 Task: Find connections with filter location Manggar with filter topic #machinelearningwith filter profile language English with filter current company Canada Jobs | Australia | UK | USA | Europe & Gulf Jobs with filter school RICS School of Built Environment, Amity University with filter industry Broadcast Media Production and Distribution with filter service category WordPress Design with filter keywords title Service Dog Trainer
Action: Mouse moved to (501, 50)
Screenshot: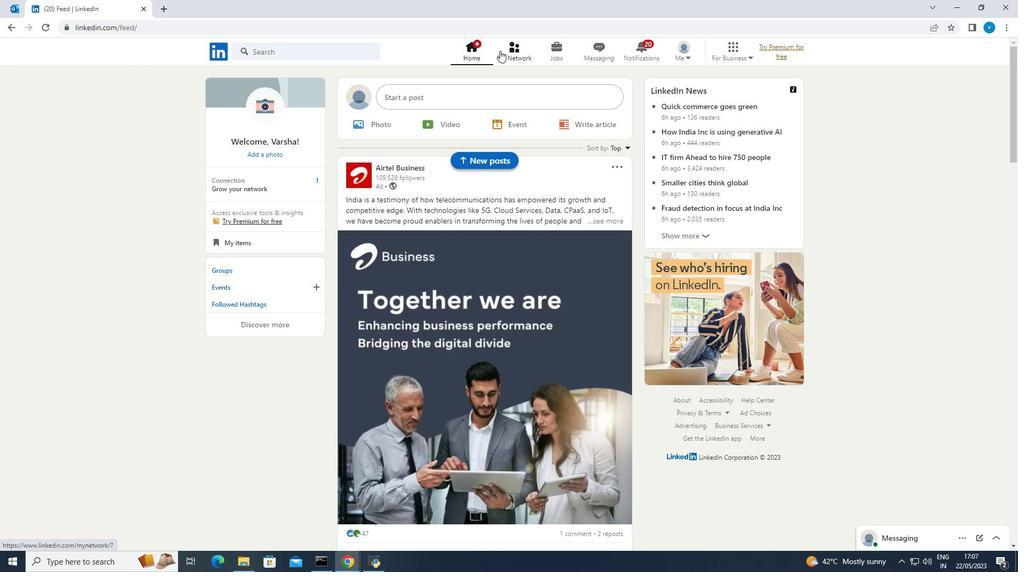 
Action: Mouse pressed left at (501, 50)
Screenshot: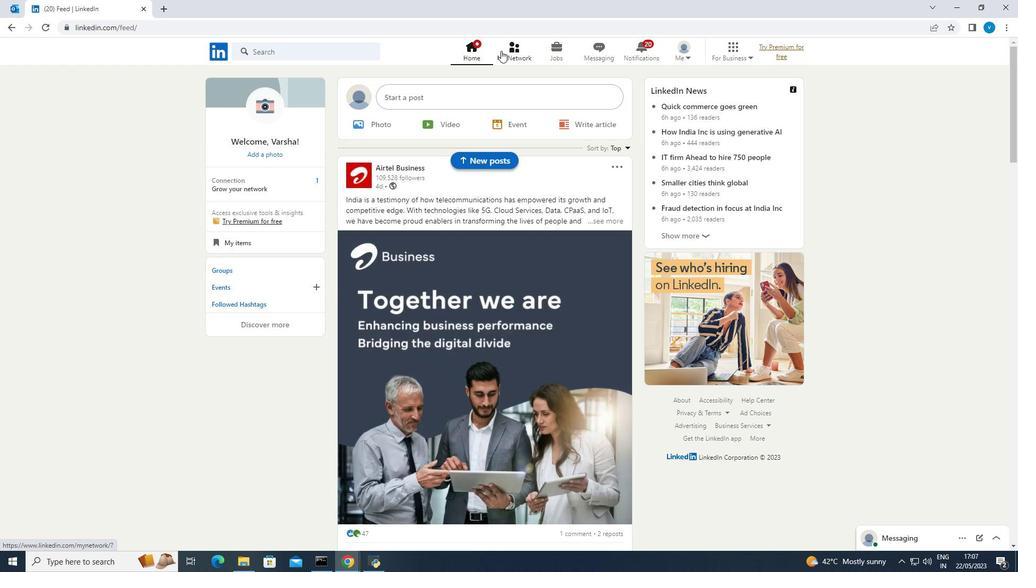 
Action: Mouse moved to (338, 106)
Screenshot: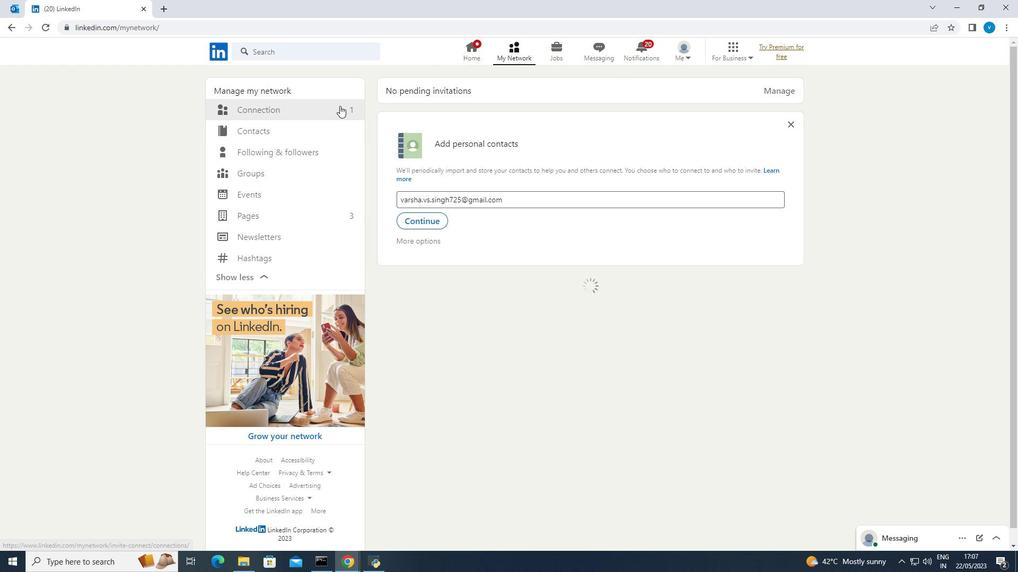 
Action: Mouse pressed left at (338, 106)
Screenshot: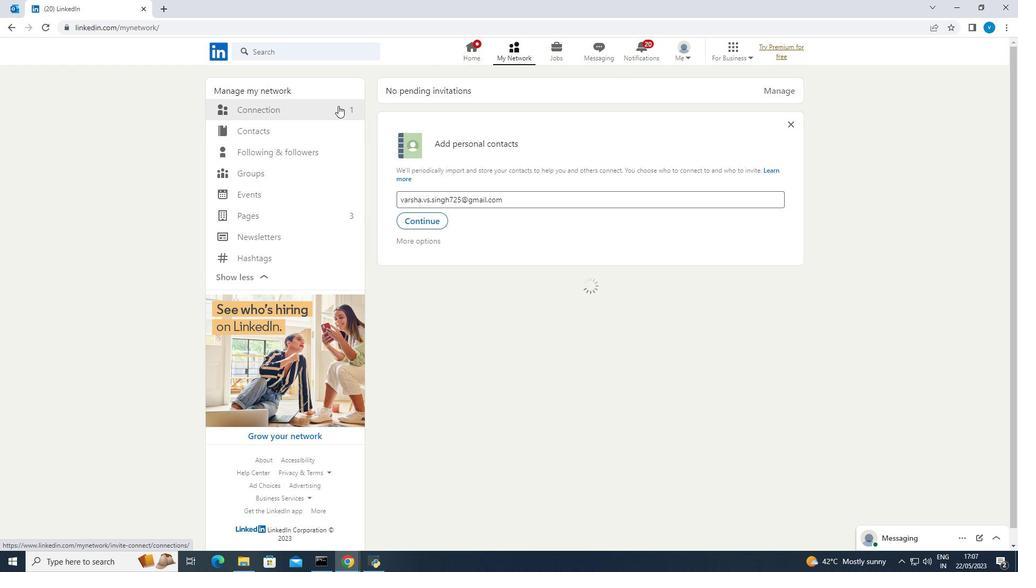
Action: Mouse moved to (582, 107)
Screenshot: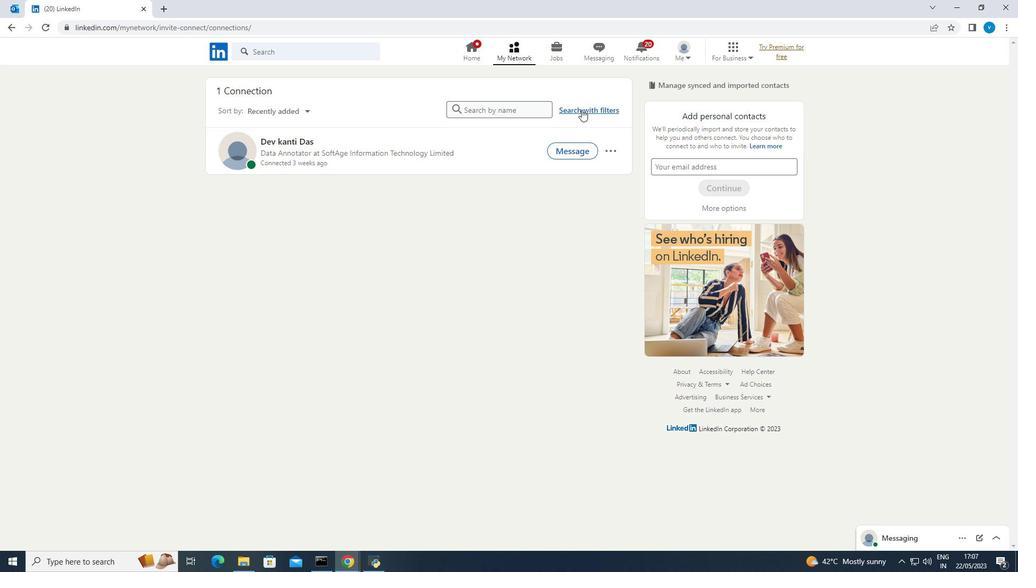 
Action: Mouse pressed left at (582, 107)
Screenshot: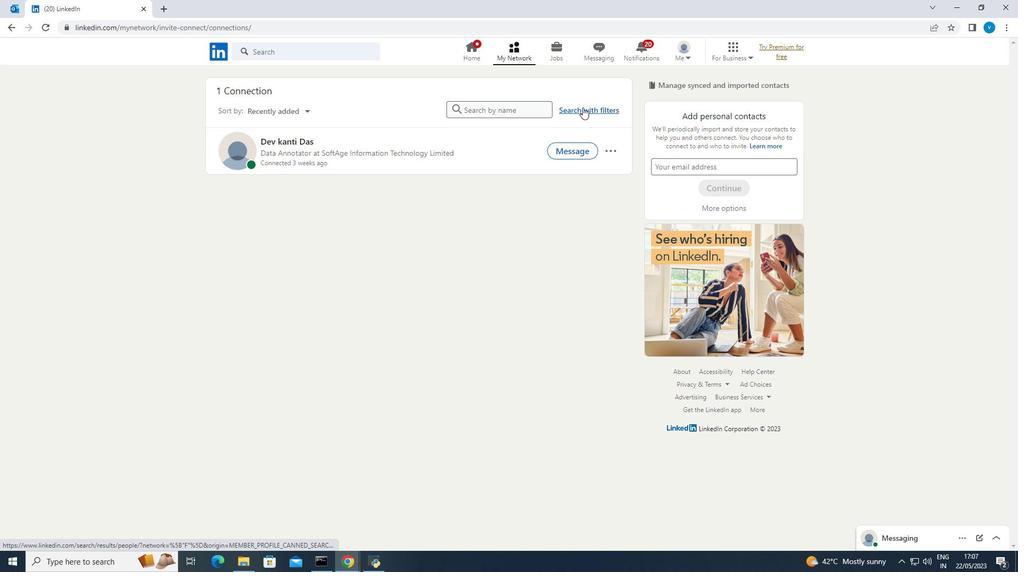 
Action: Mouse moved to (549, 83)
Screenshot: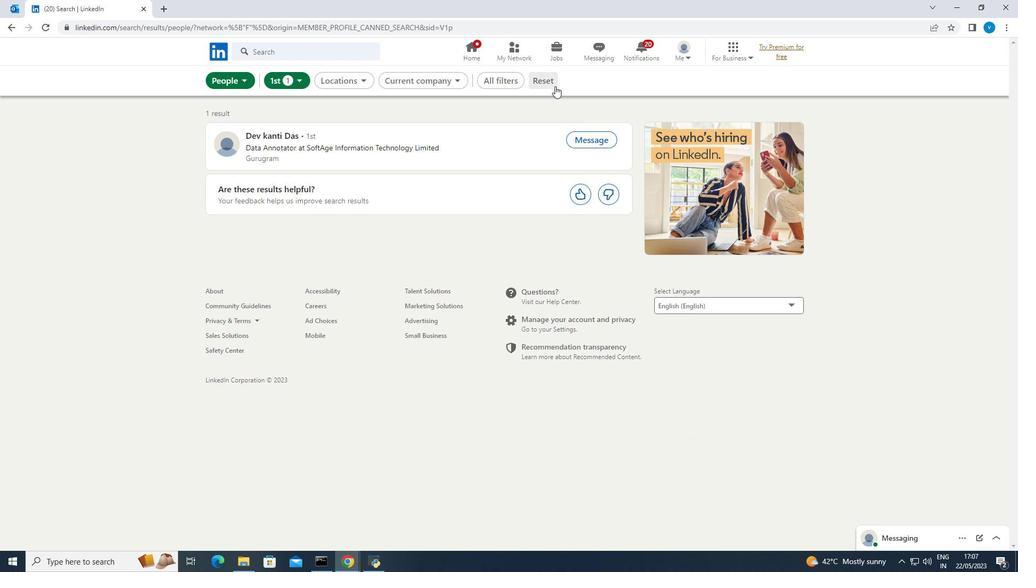 
Action: Mouse pressed left at (549, 83)
Screenshot: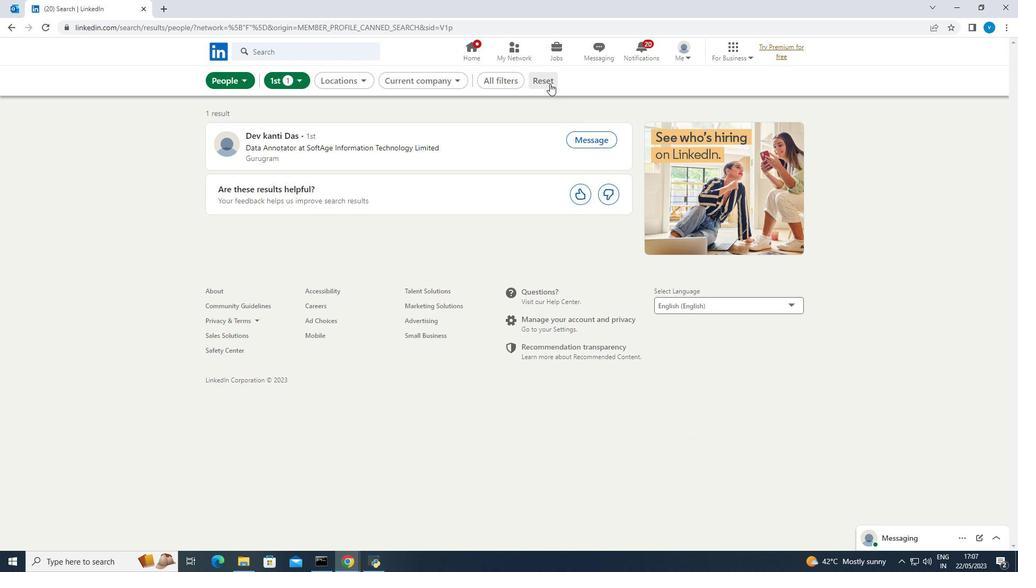 
Action: Mouse moved to (540, 83)
Screenshot: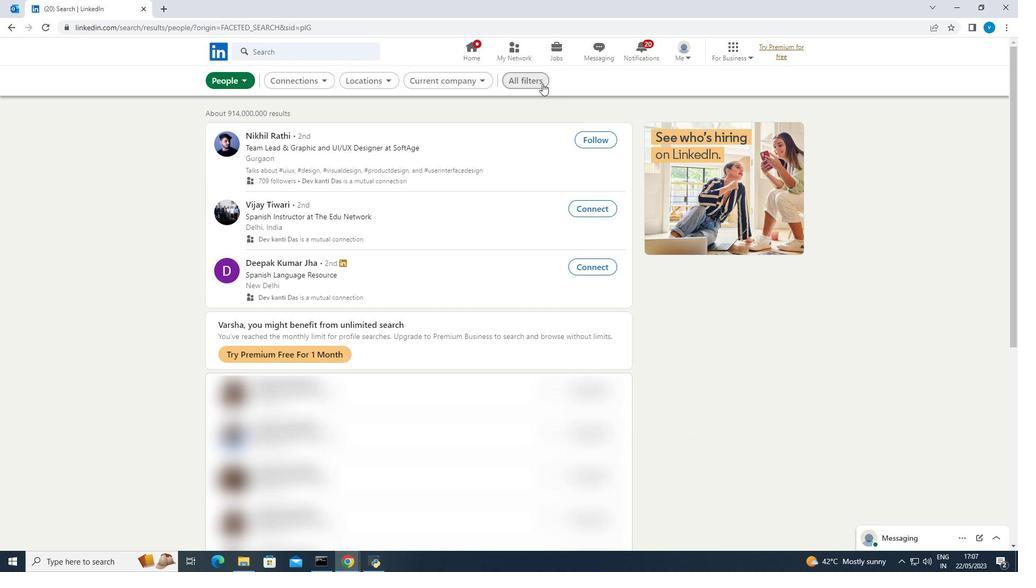 
Action: Mouse pressed left at (540, 83)
Screenshot: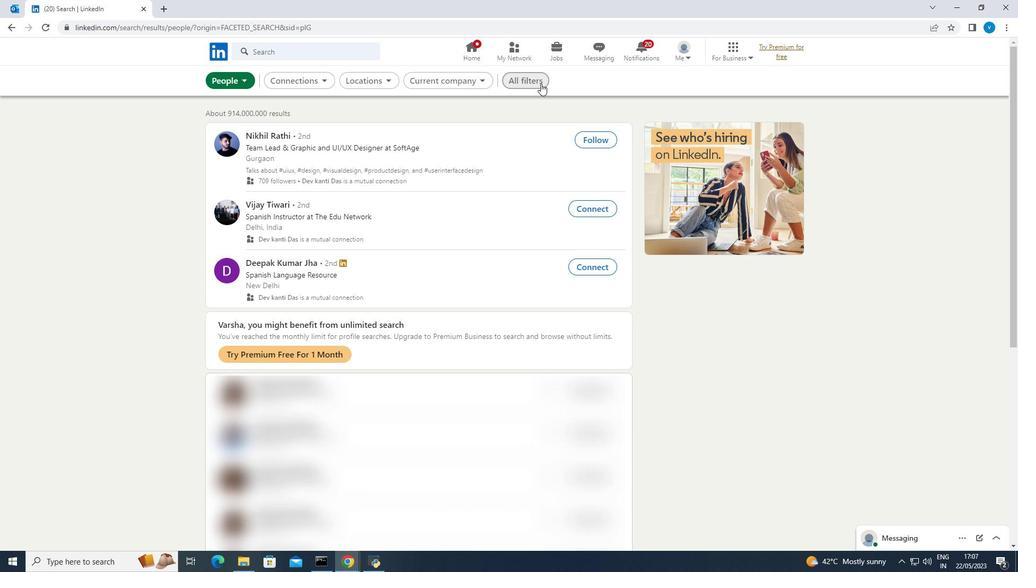 
Action: Mouse moved to (735, 218)
Screenshot: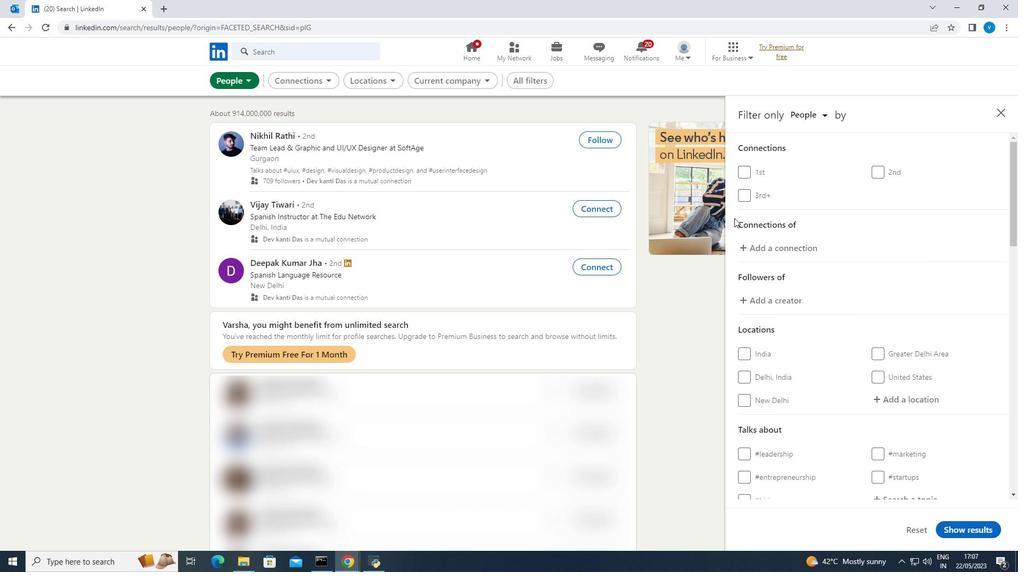
Action: Mouse scrolled (735, 217) with delta (0, 0)
Screenshot: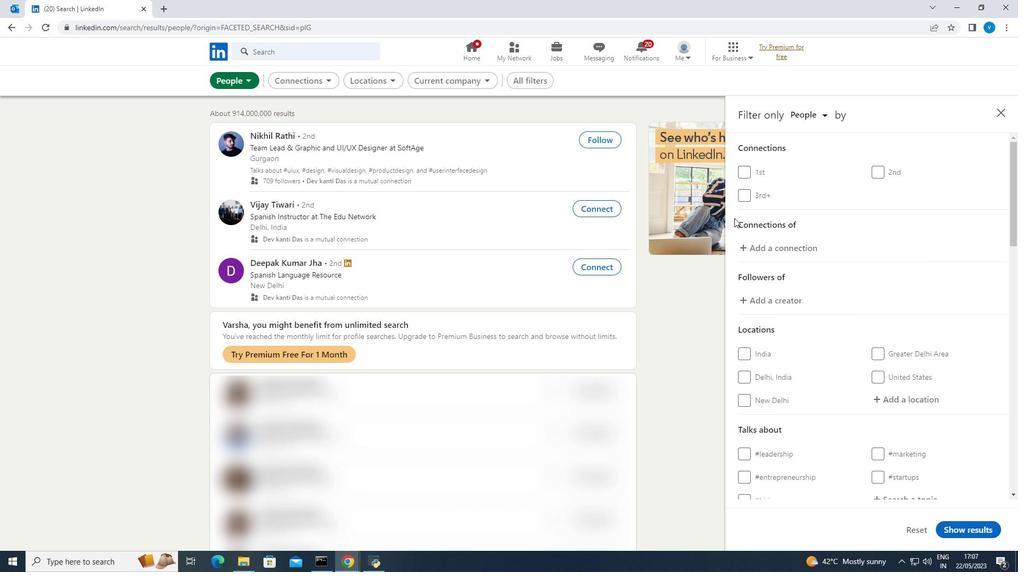 
Action: Mouse scrolled (735, 217) with delta (0, 0)
Screenshot: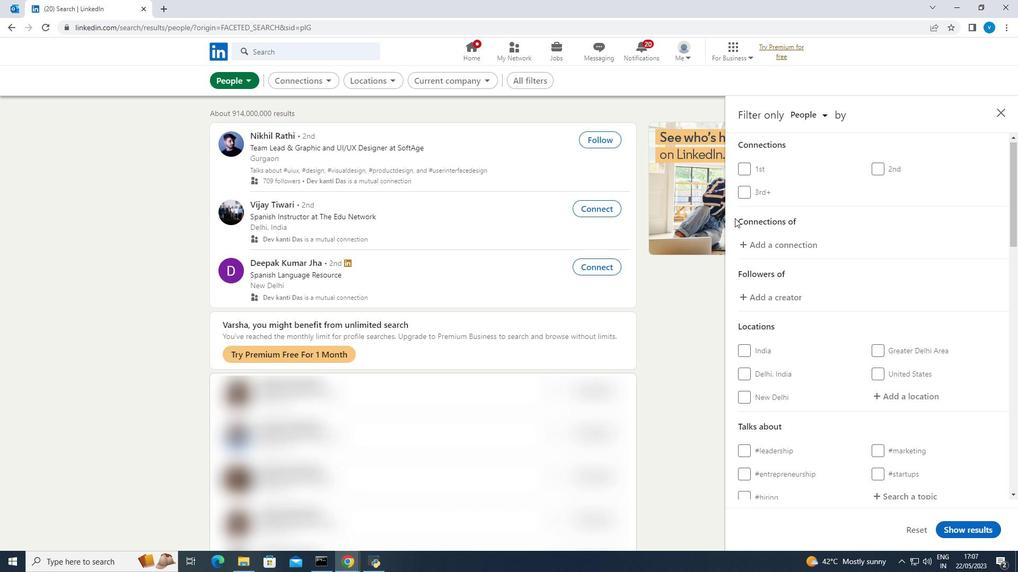 
Action: Mouse scrolled (735, 217) with delta (0, 0)
Screenshot: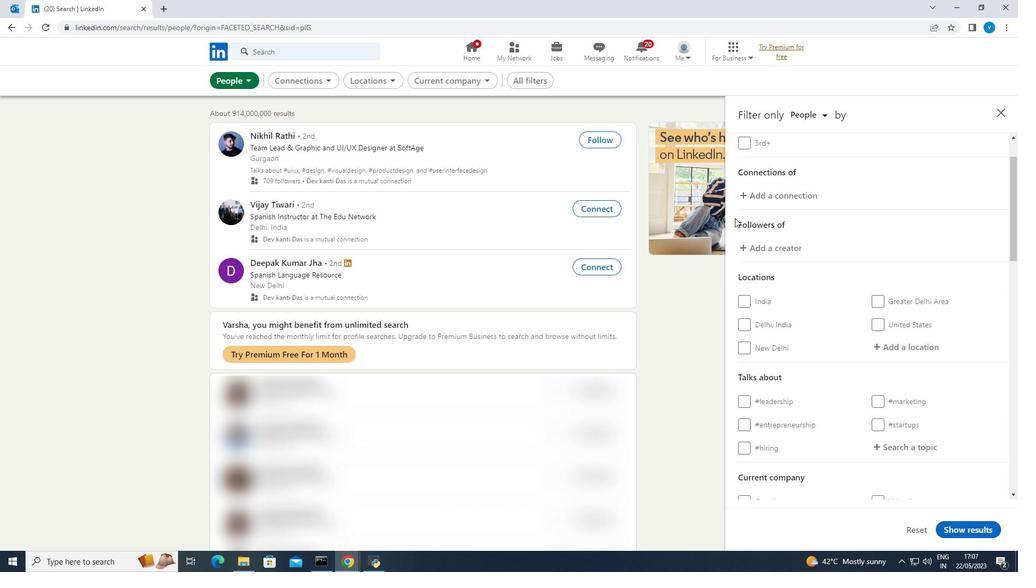 
Action: Mouse moved to (872, 243)
Screenshot: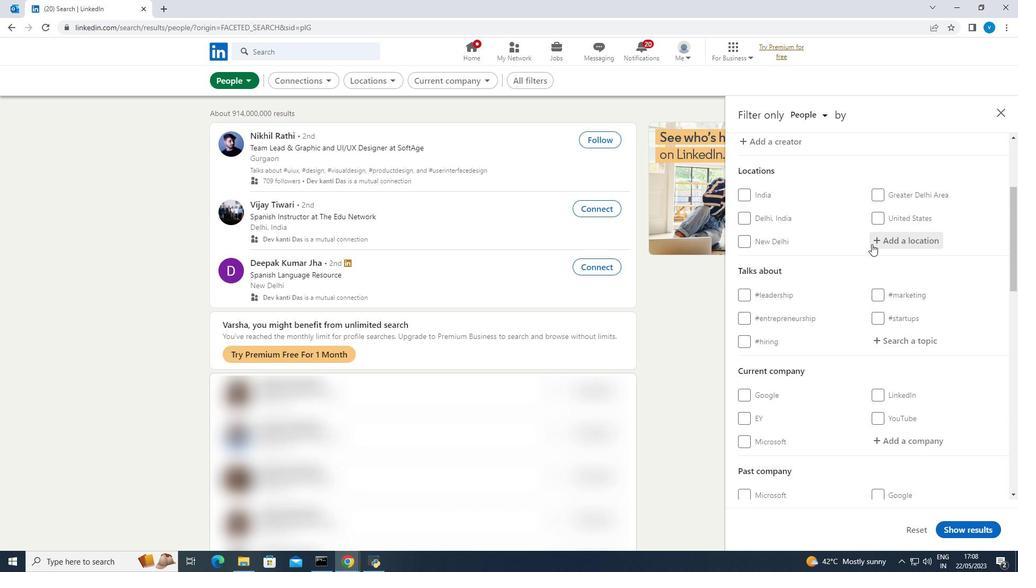 
Action: Mouse pressed left at (872, 243)
Screenshot: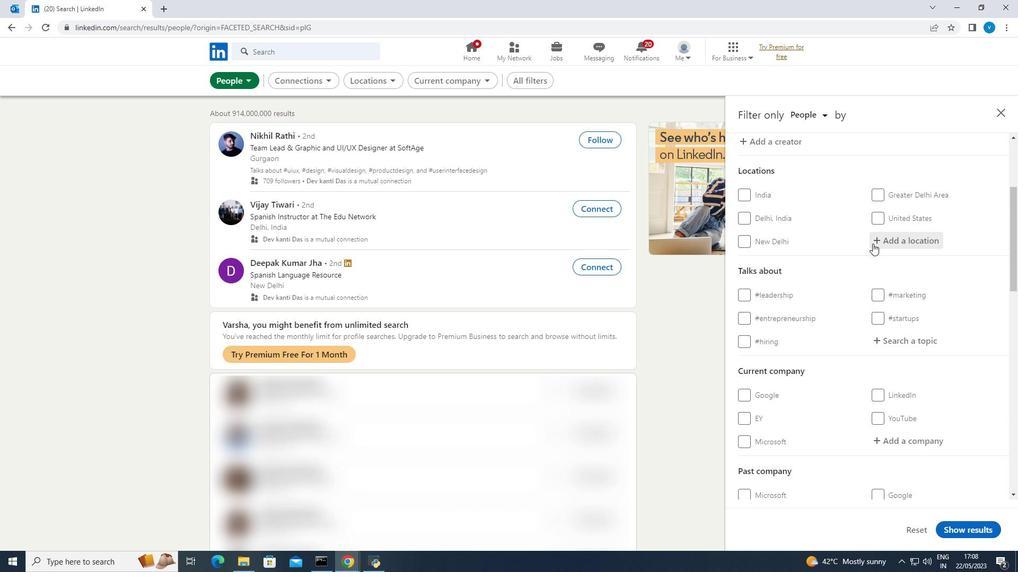 
Action: Mouse moved to (759, 148)
Screenshot: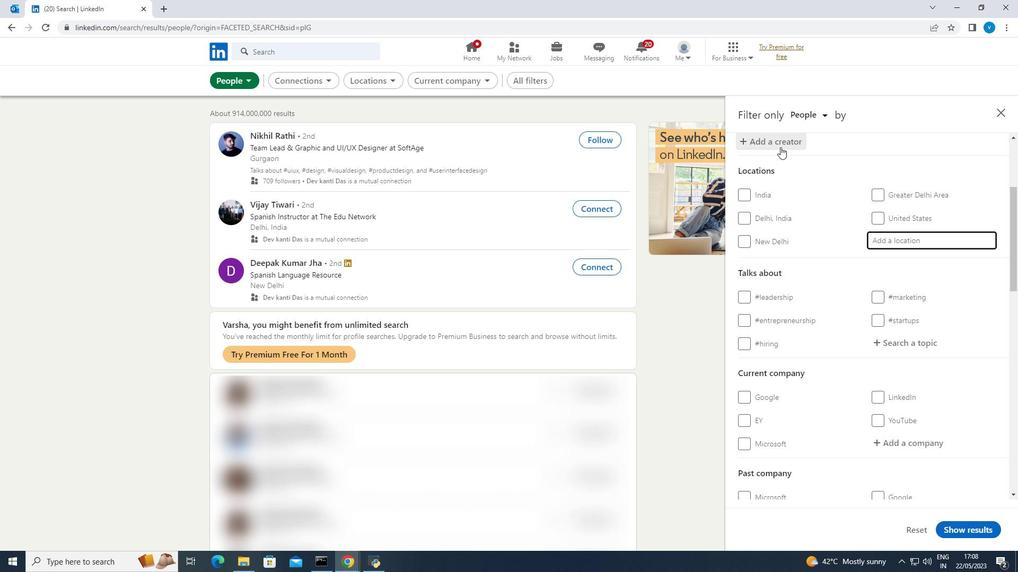 
Action: Key pressed <Key.shift><Key.shift><Key.shift><Key.shift><Key.shift><Key.shift><Key.shift><Key.shift><Key.shift><Key.shift>Manggar
Screenshot: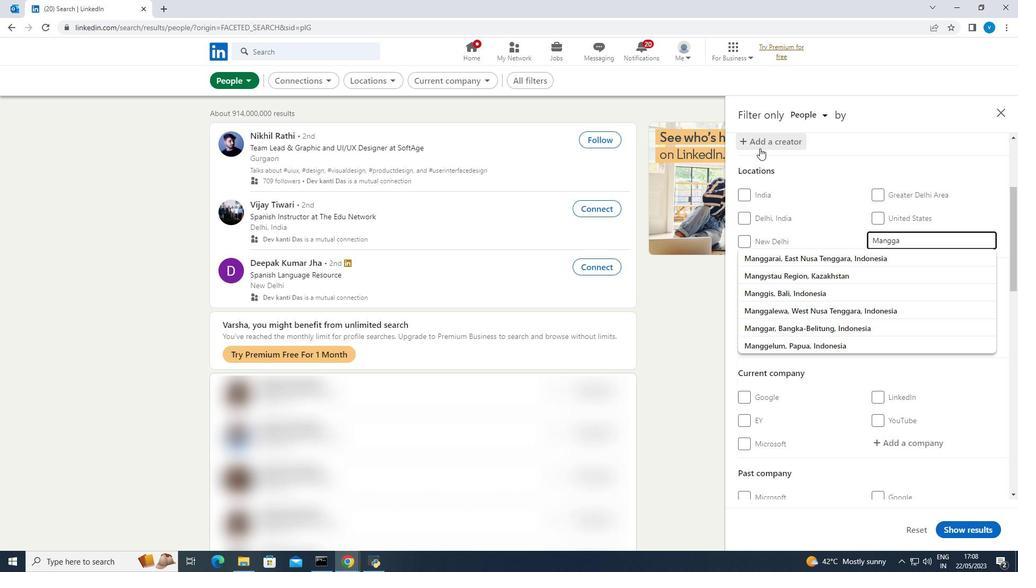 
Action: Mouse moved to (874, 339)
Screenshot: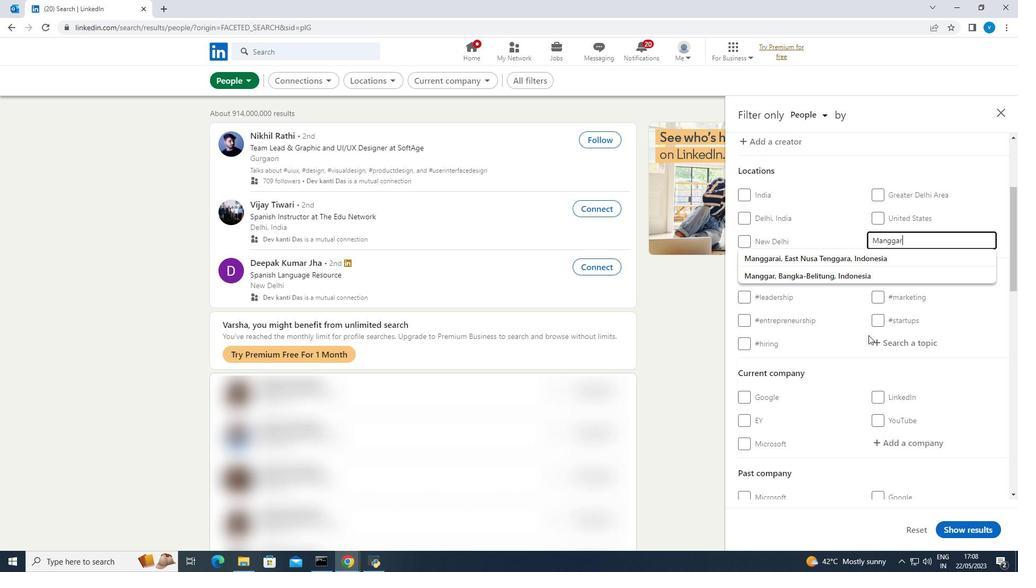 
Action: Mouse pressed left at (874, 339)
Screenshot: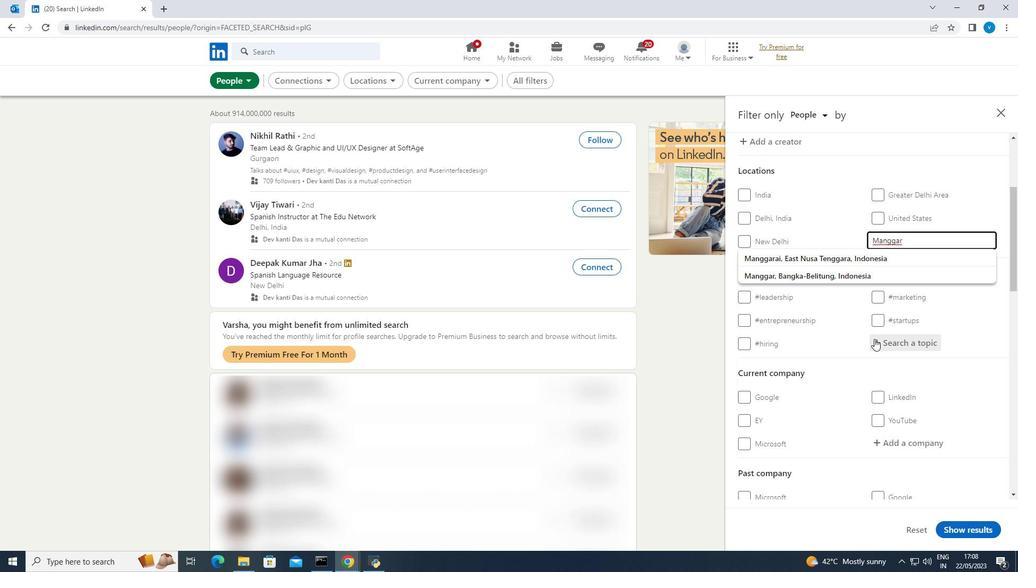 
Action: Mouse moved to (784, 260)
Screenshot: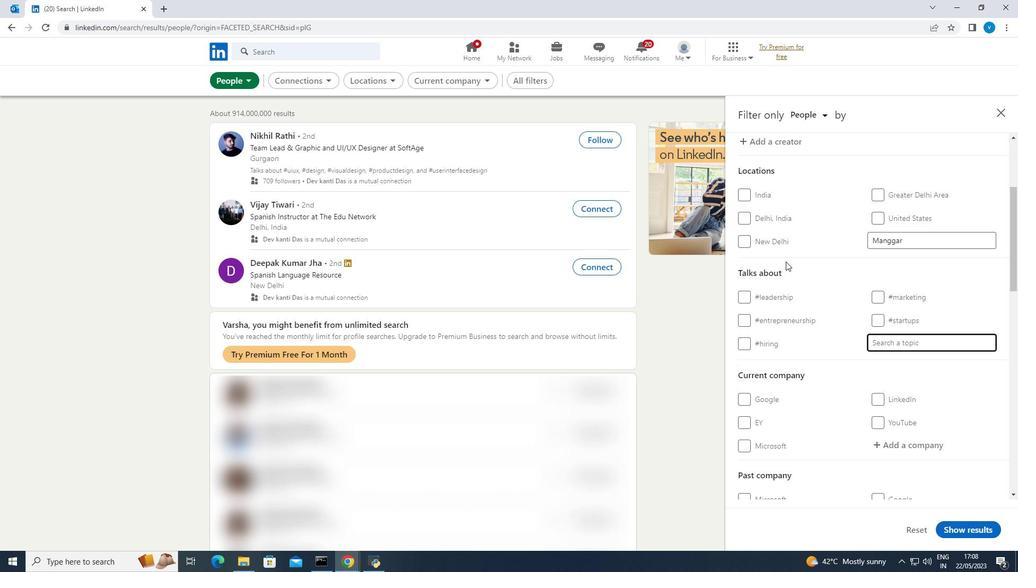 
Action: Key pressed machine
Screenshot: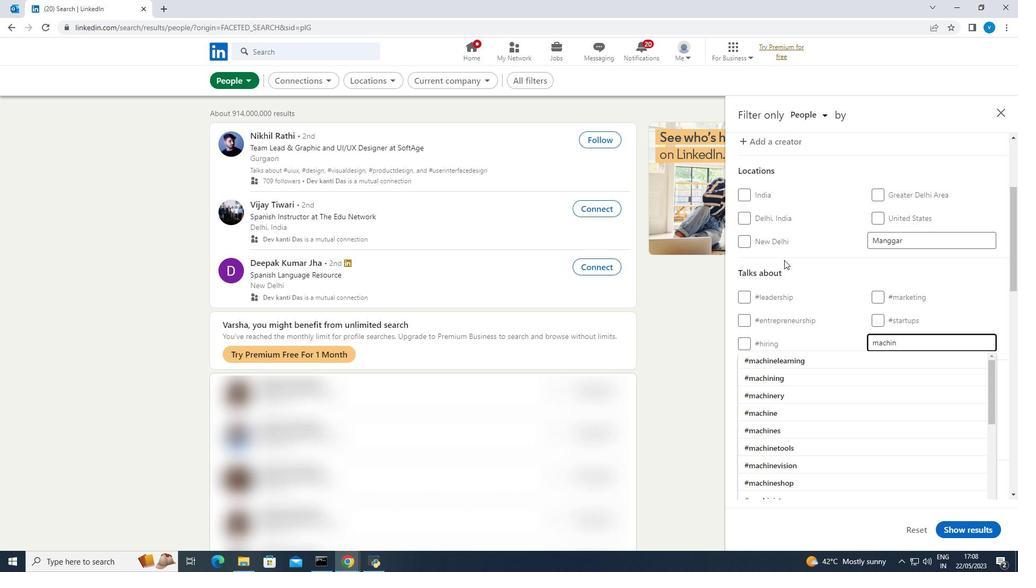 
Action: Mouse moved to (754, 356)
Screenshot: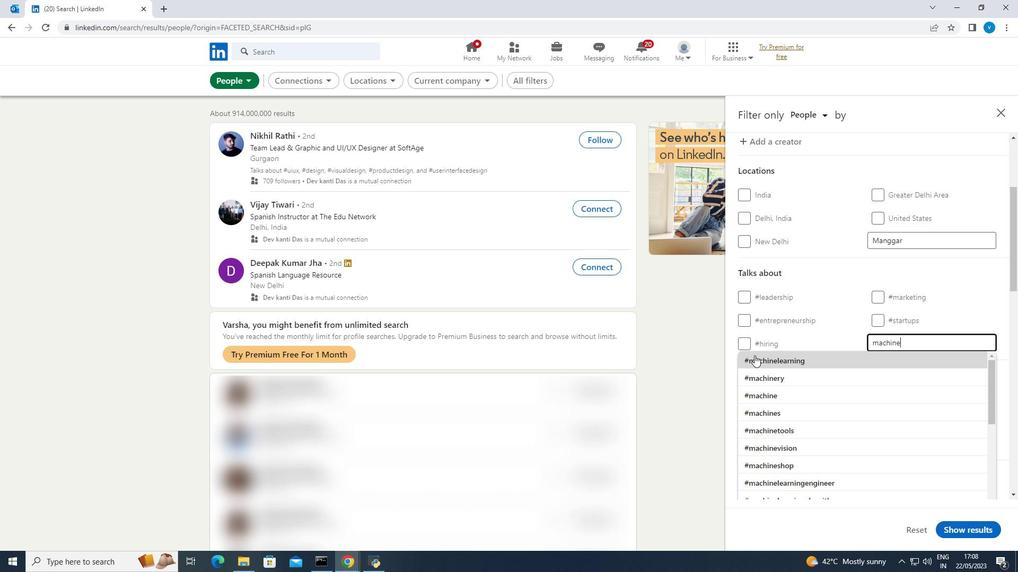 
Action: Mouse pressed left at (754, 356)
Screenshot: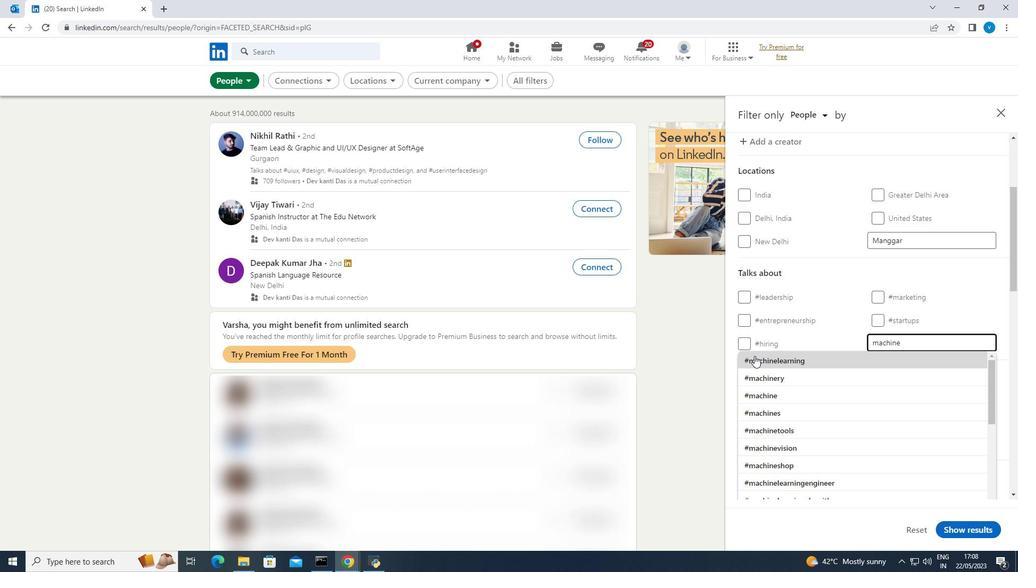 
Action: Mouse moved to (758, 353)
Screenshot: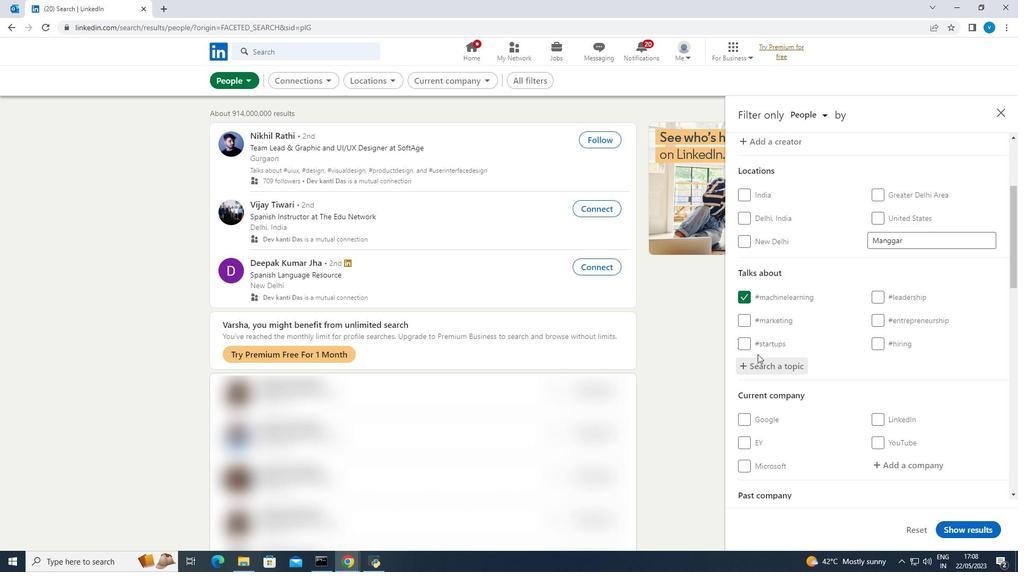 
Action: Mouse scrolled (758, 353) with delta (0, 0)
Screenshot: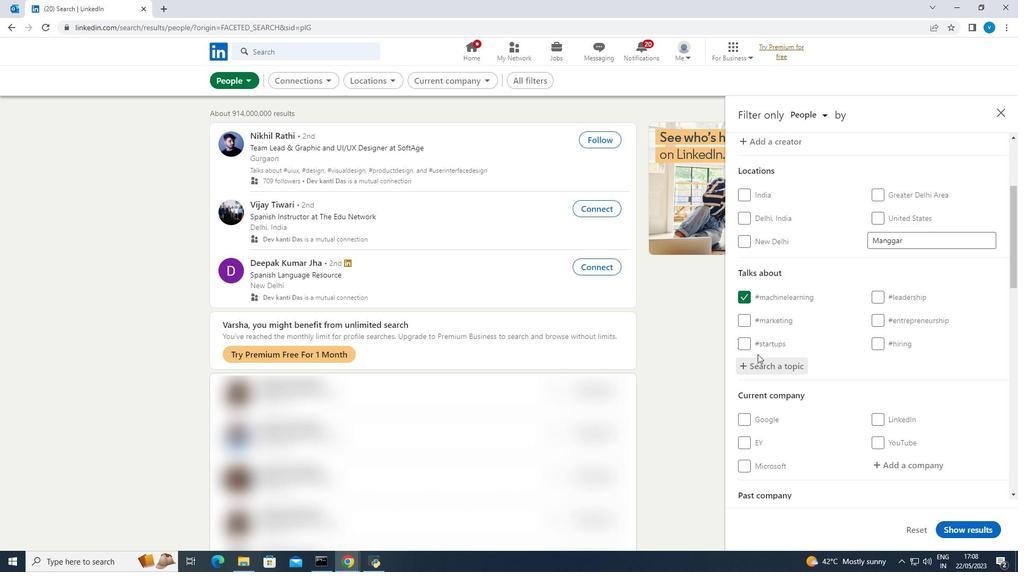 
Action: Mouse moved to (760, 352)
Screenshot: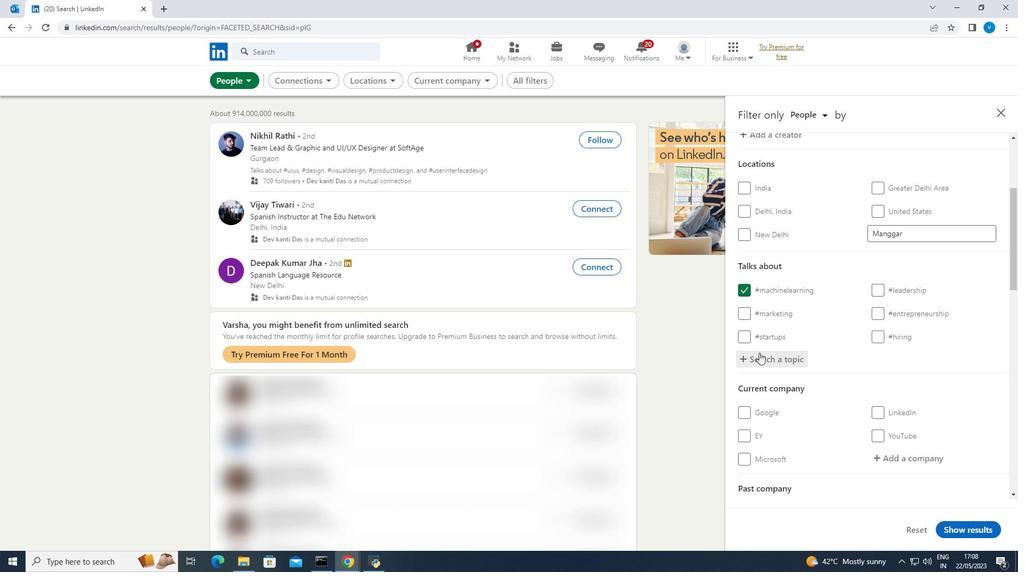 
Action: Mouse scrolled (760, 352) with delta (0, 0)
Screenshot: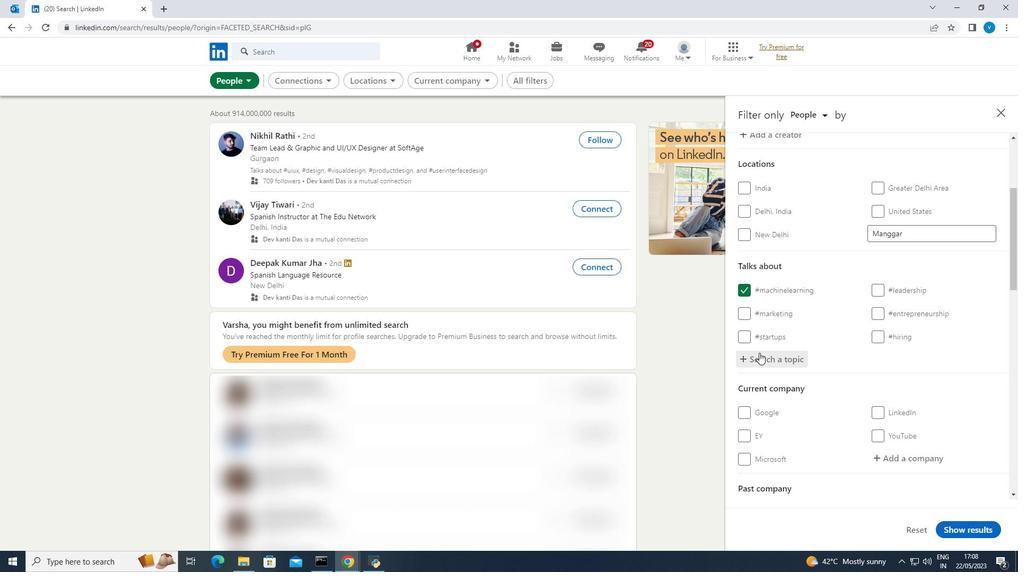 
Action: Mouse scrolled (760, 352) with delta (0, 0)
Screenshot: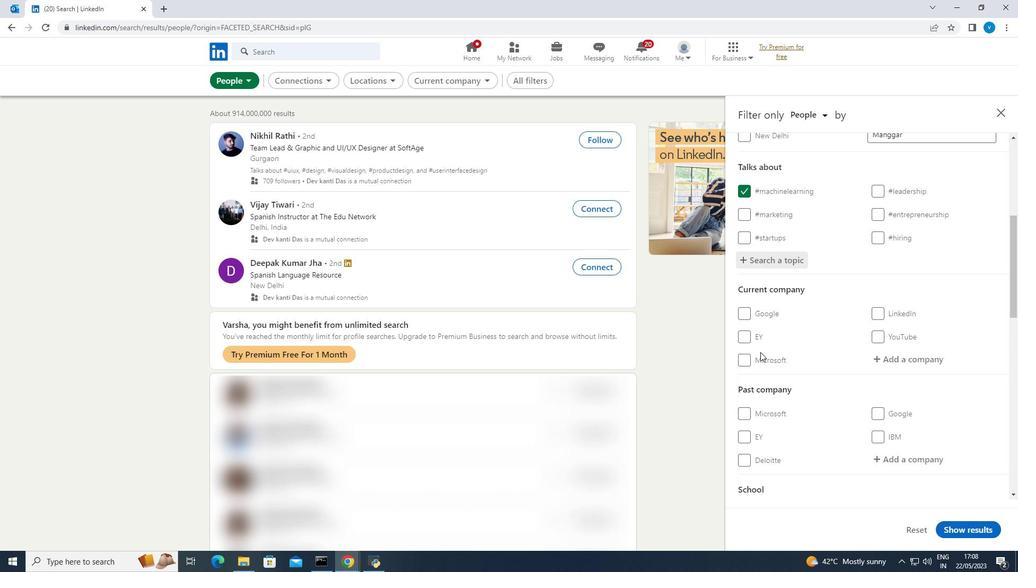 
Action: Mouse scrolled (760, 352) with delta (0, 0)
Screenshot: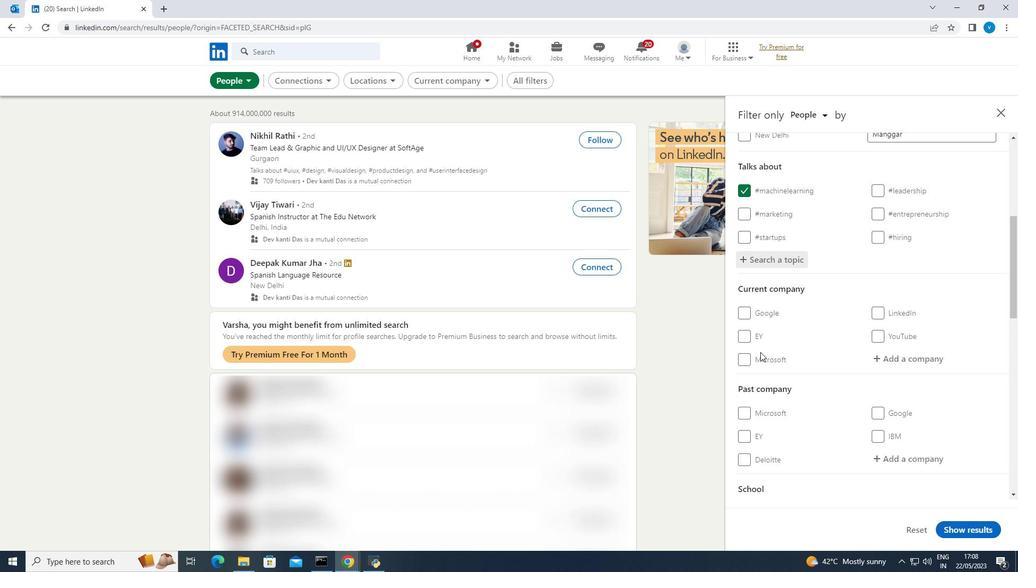
Action: Mouse scrolled (760, 352) with delta (0, 0)
Screenshot: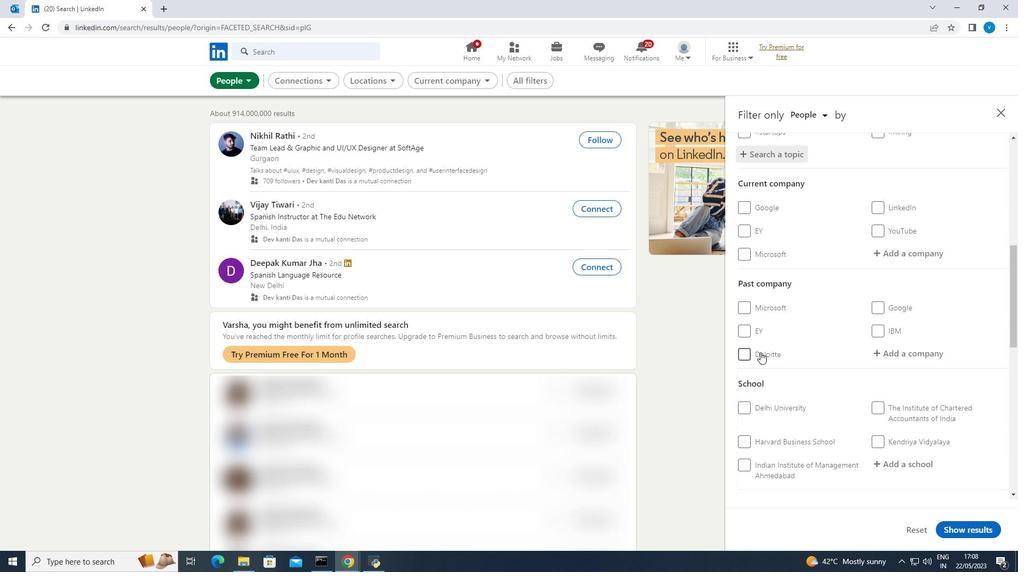 
Action: Mouse scrolled (760, 352) with delta (0, 0)
Screenshot: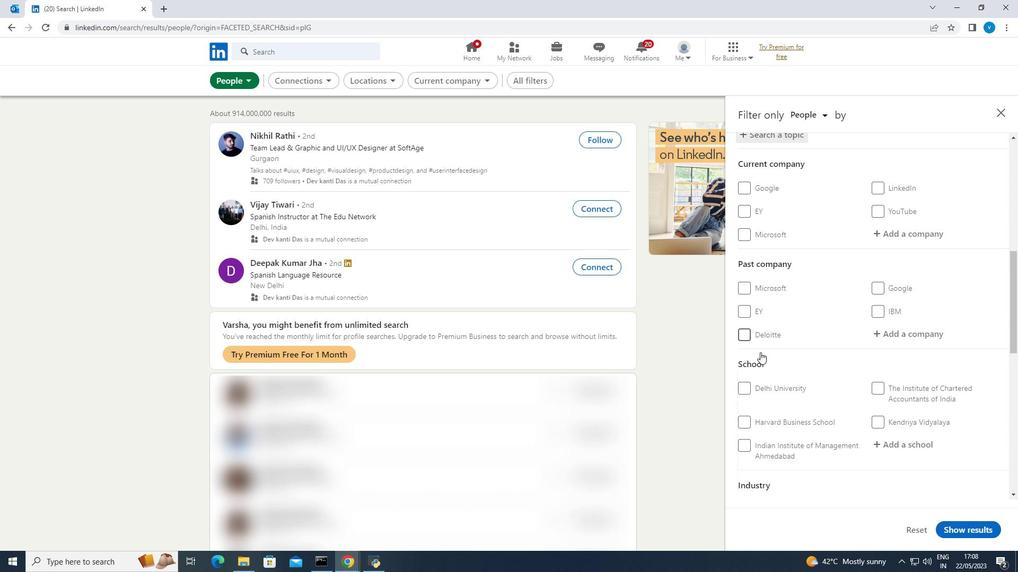 
Action: Mouse scrolled (760, 352) with delta (0, 0)
Screenshot: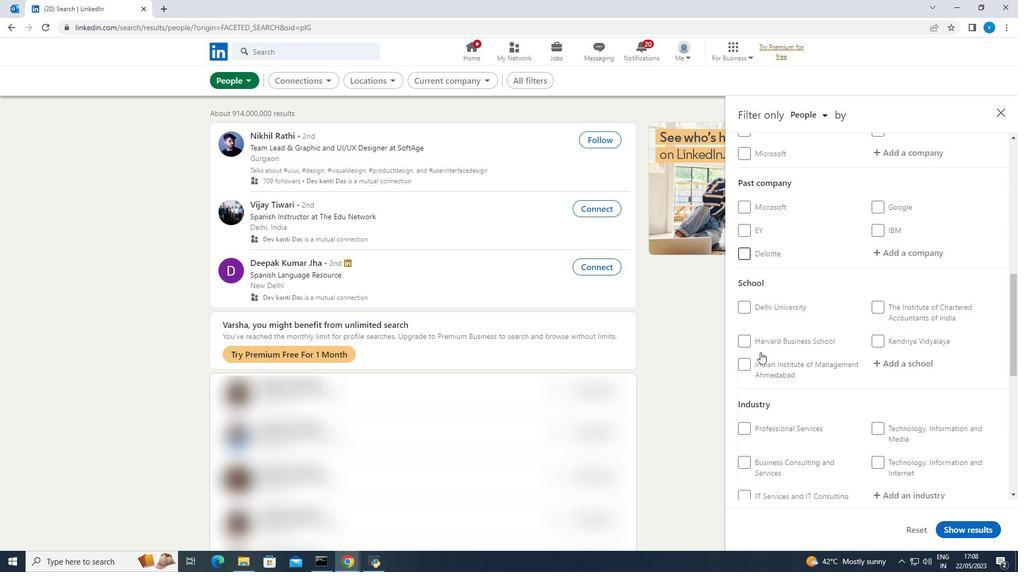 
Action: Mouse scrolled (760, 352) with delta (0, 0)
Screenshot: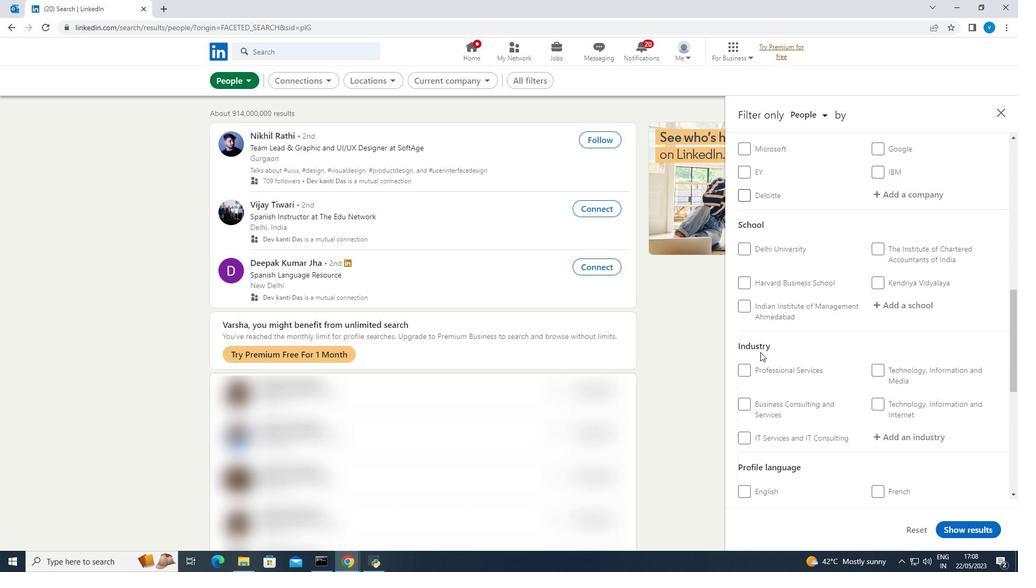 
Action: Mouse scrolled (760, 352) with delta (0, 0)
Screenshot: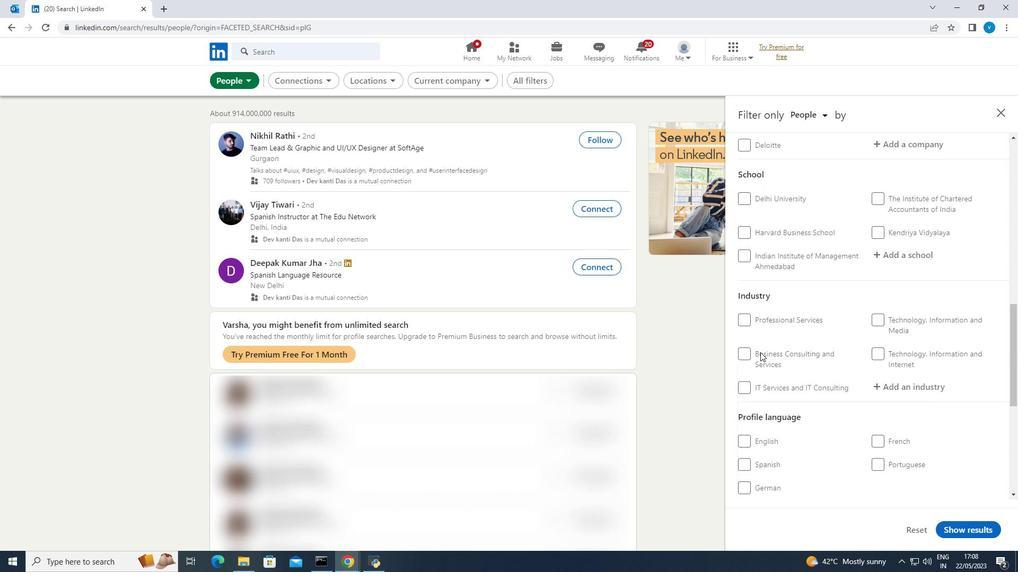 
Action: Mouse moved to (741, 387)
Screenshot: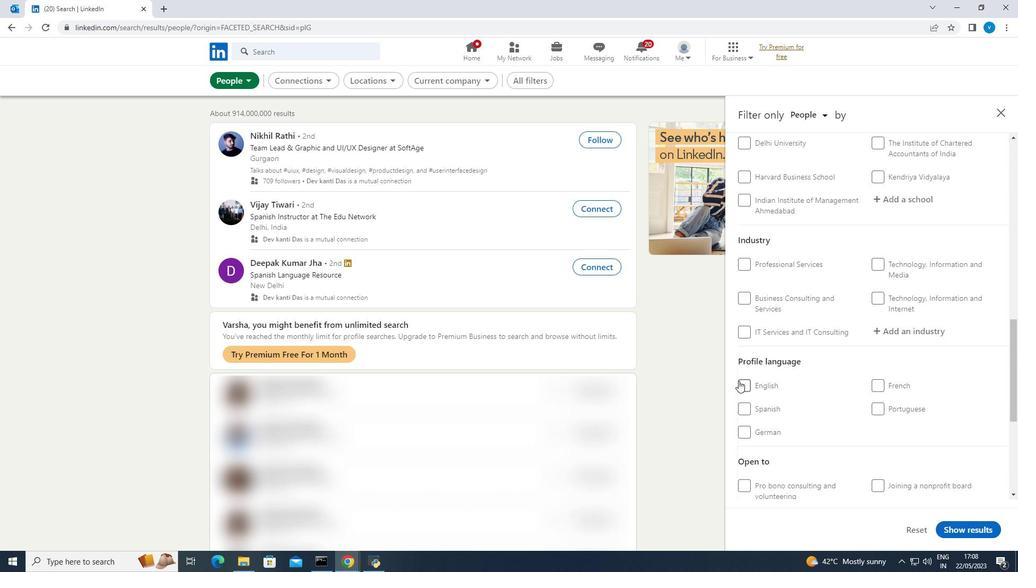 
Action: Mouse pressed left at (741, 387)
Screenshot: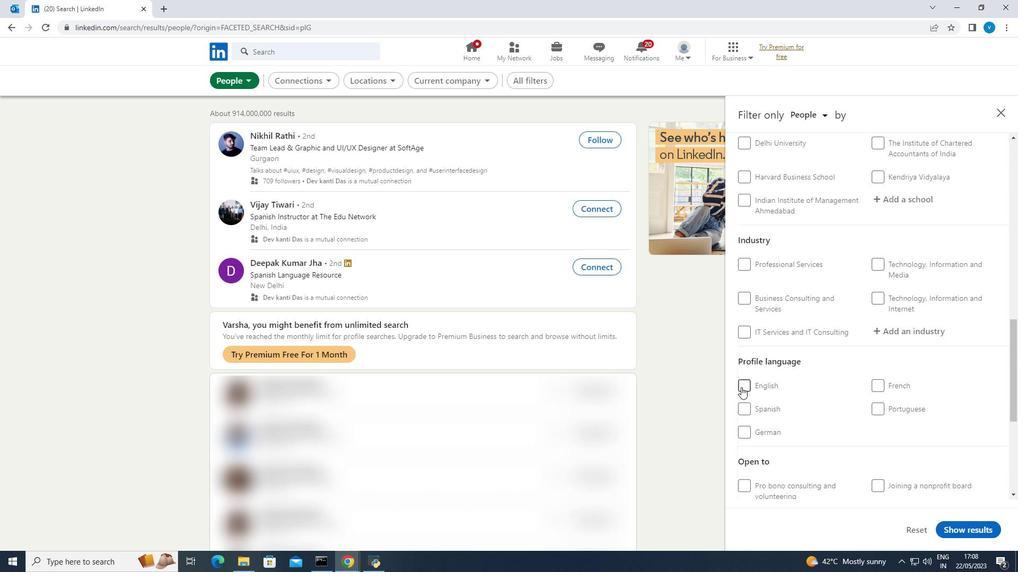 
Action: Mouse moved to (748, 377)
Screenshot: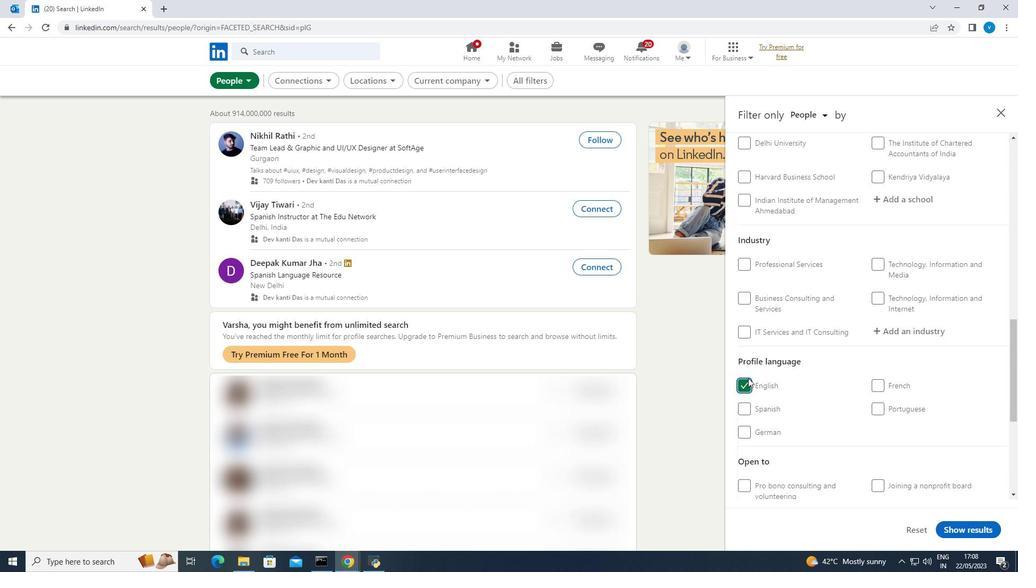 
Action: Mouse scrolled (748, 378) with delta (0, 0)
Screenshot: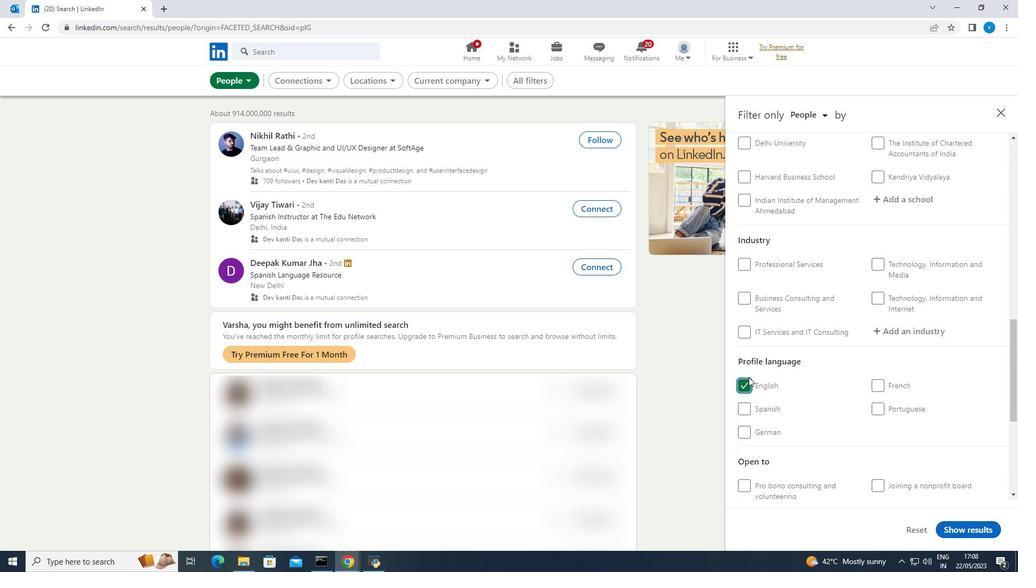 
Action: Mouse scrolled (748, 378) with delta (0, 0)
Screenshot: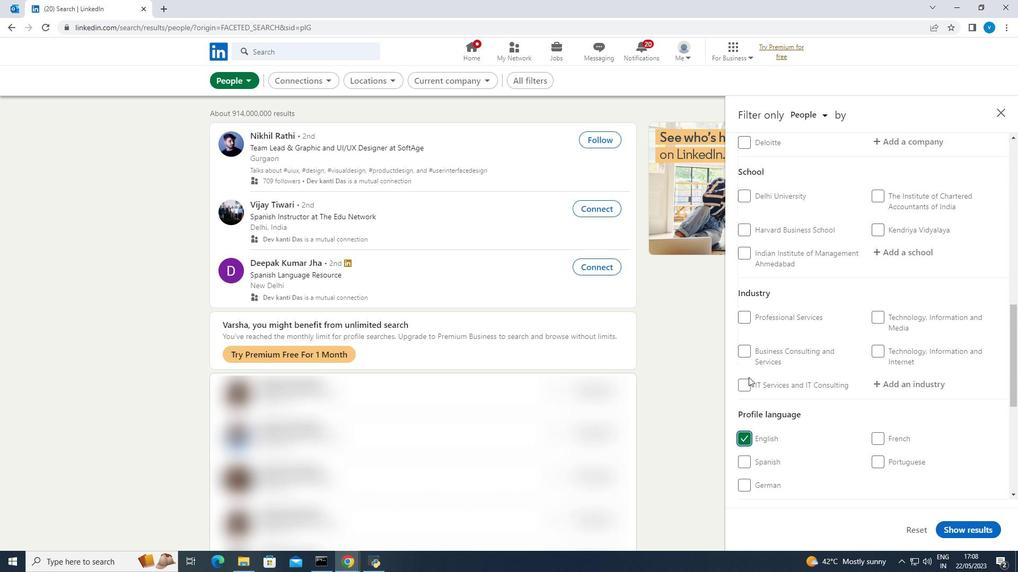 
Action: Mouse scrolled (748, 378) with delta (0, 0)
Screenshot: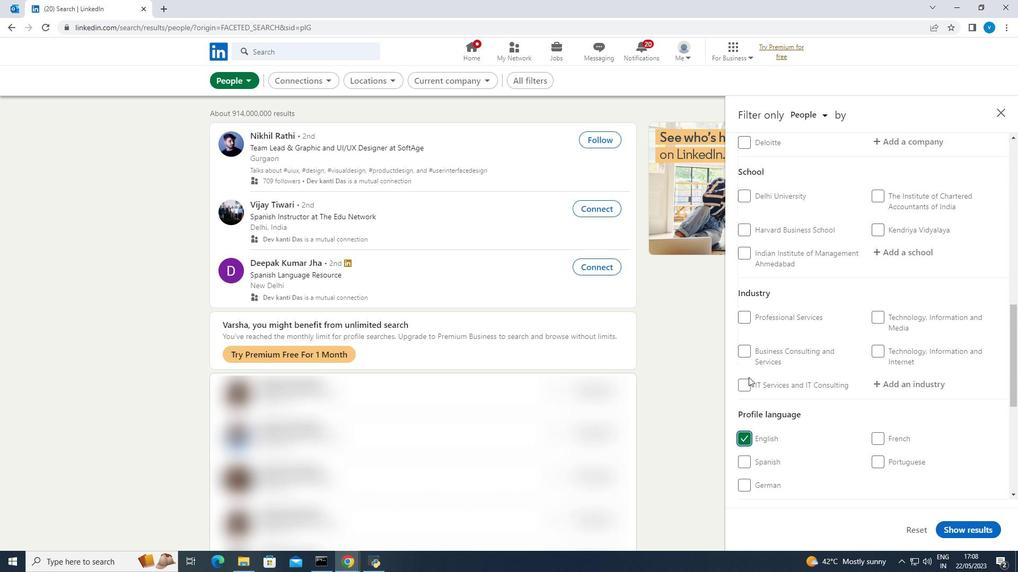 
Action: Mouse moved to (749, 377)
Screenshot: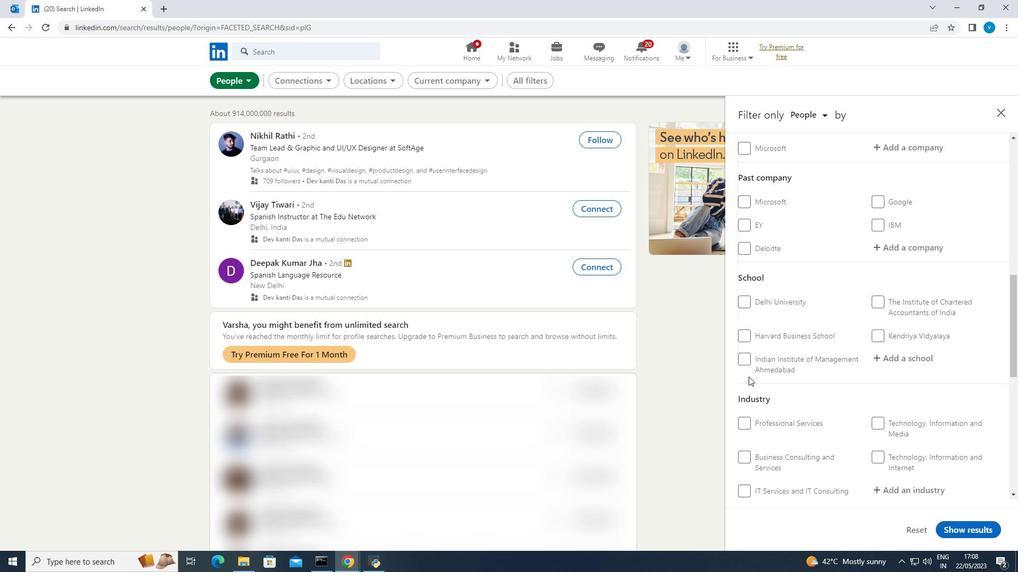 
Action: Mouse scrolled (749, 377) with delta (0, 0)
Screenshot: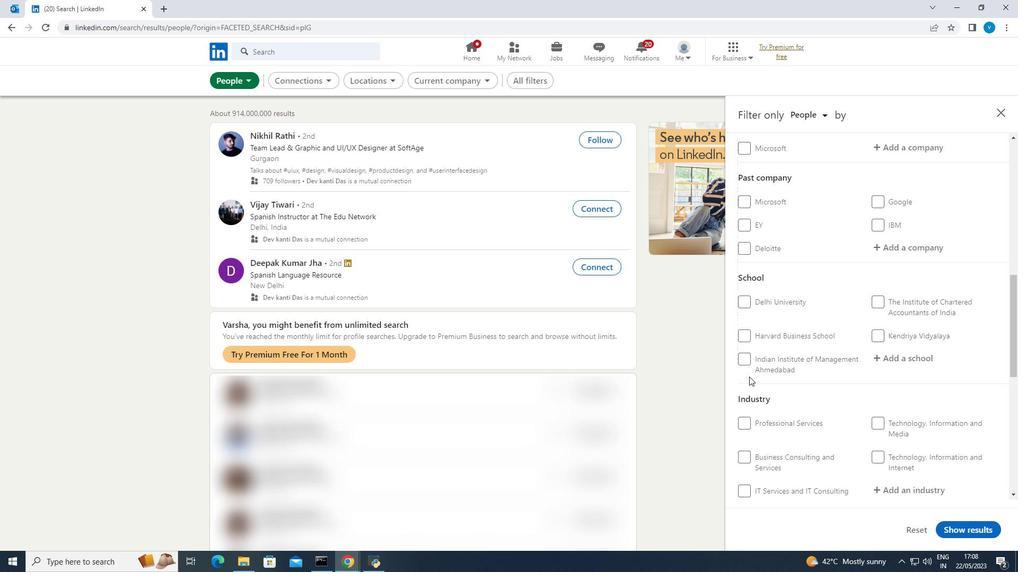 
Action: Mouse scrolled (749, 377) with delta (0, 0)
Screenshot: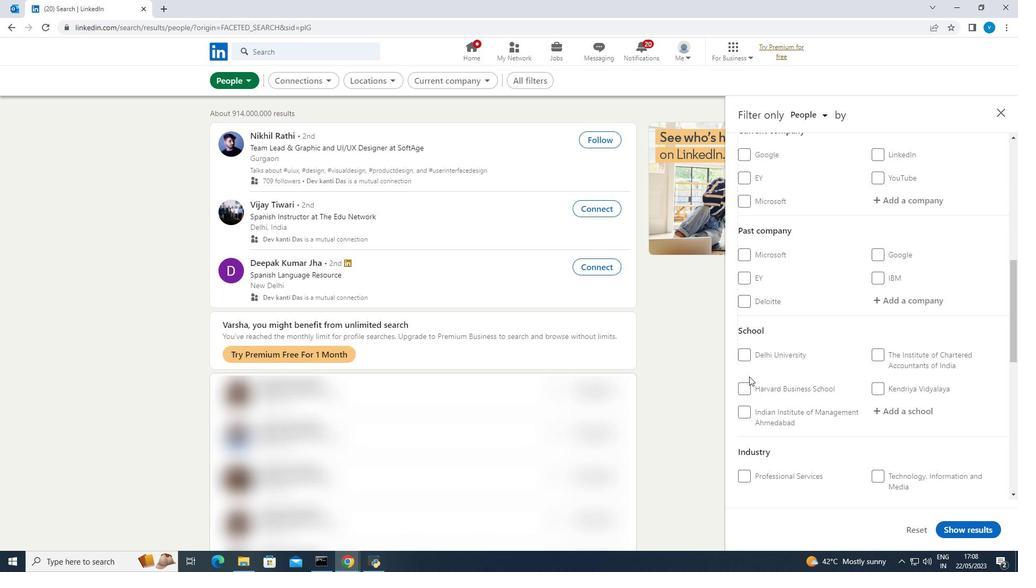 
Action: Mouse scrolled (749, 377) with delta (0, 0)
Screenshot: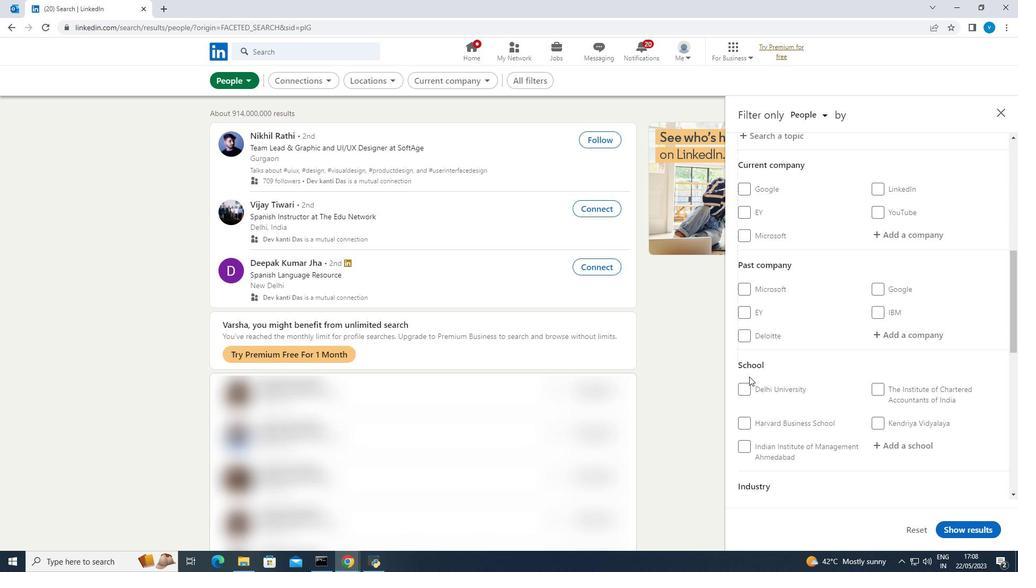 
Action: Mouse moved to (893, 310)
Screenshot: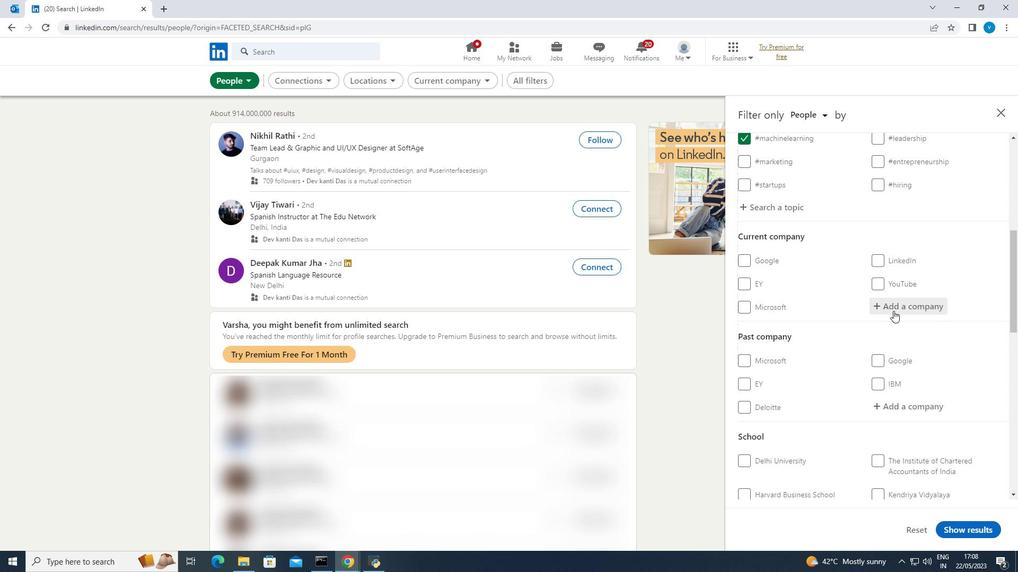 
Action: Mouse pressed left at (893, 310)
Screenshot: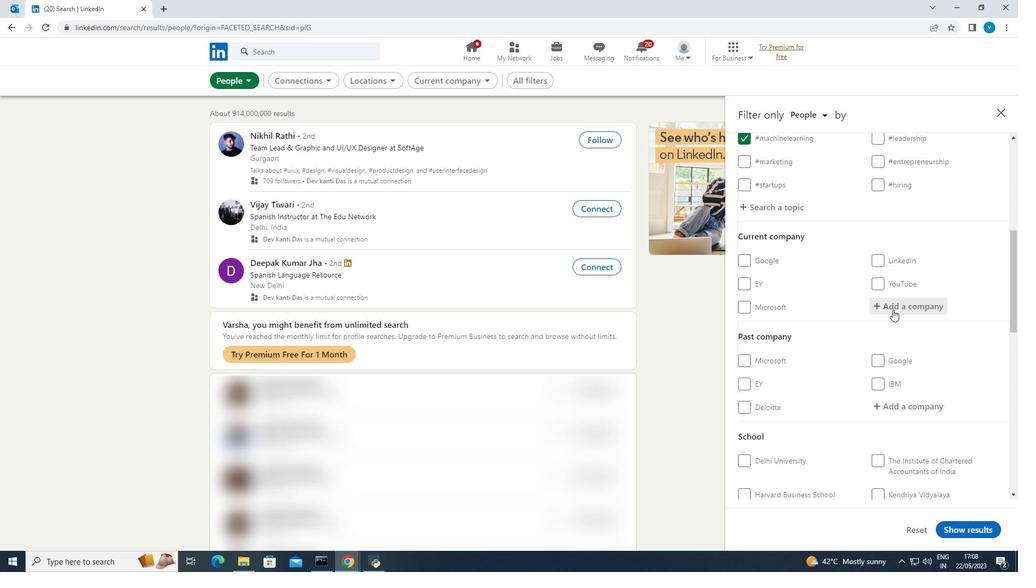
Action: Mouse moved to (802, 254)
Screenshot: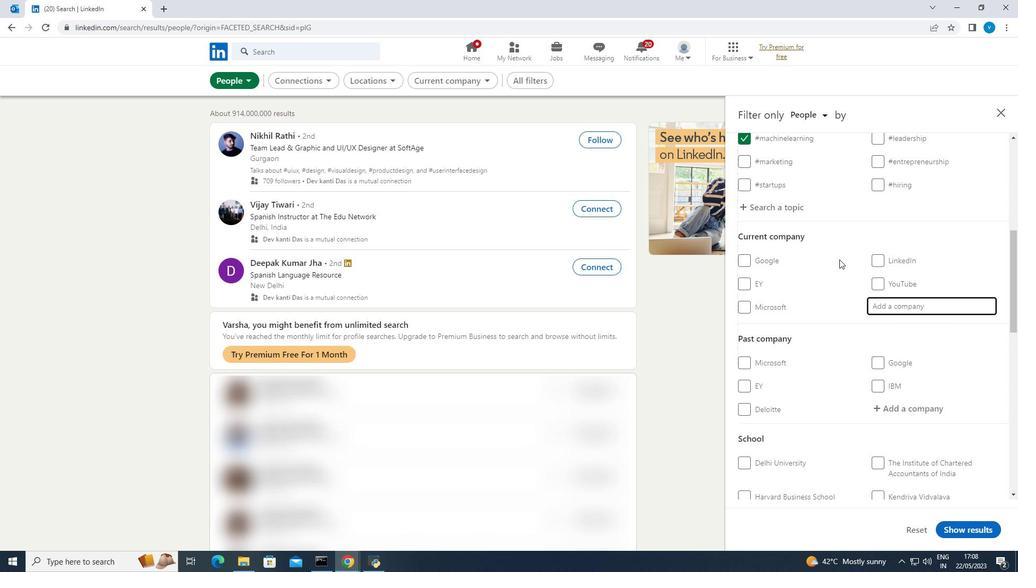 
Action: Key pressed <Key.shift><Key.shift><Key.shift><Key.shift><Key.shift>Canada<Key.space><Key.shift><Key.shift><Key.shift><Key.shift><Key.shift><Key.shift><Key.shift><Key.shift>Jobs
Screenshot: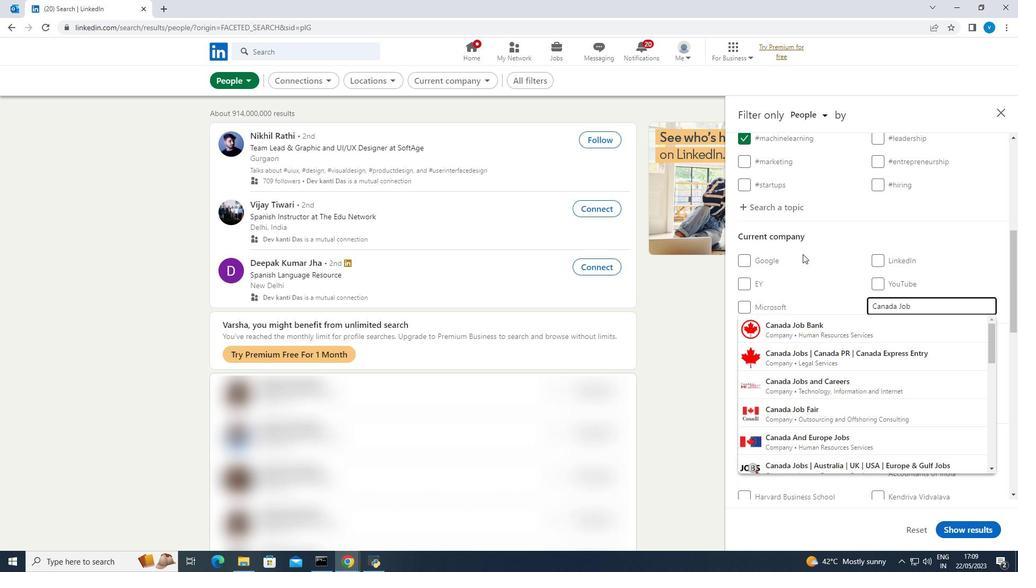 
Action: Mouse moved to (828, 353)
Screenshot: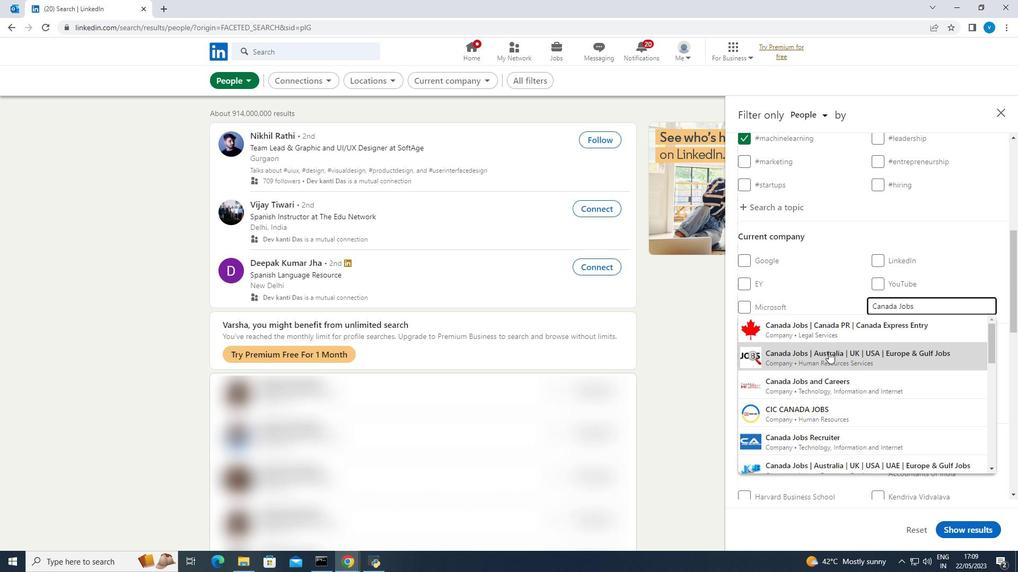 
Action: Mouse pressed left at (828, 353)
Screenshot: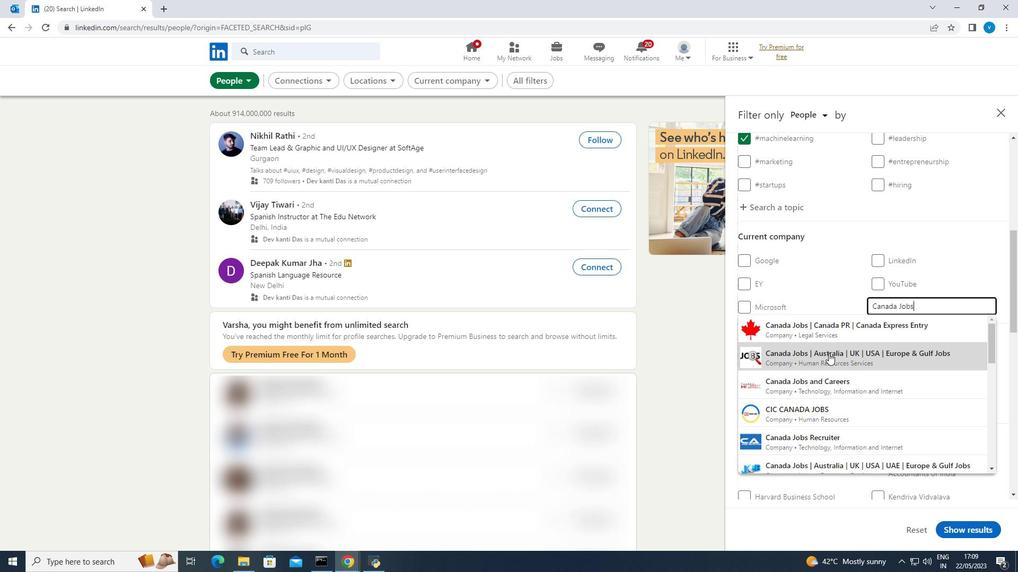 
Action: Mouse moved to (830, 352)
Screenshot: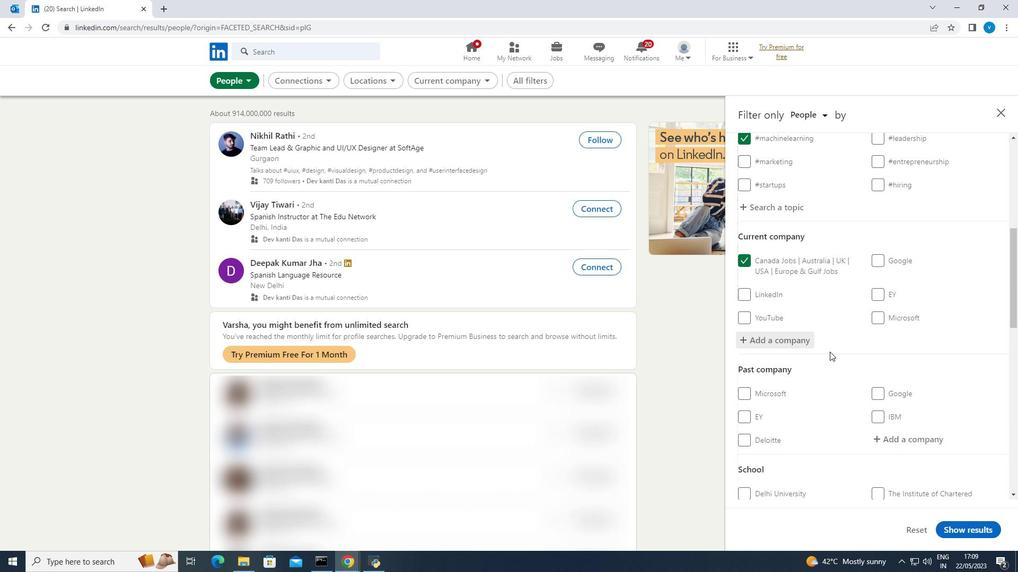 
Action: Mouse scrolled (830, 351) with delta (0, 0)
Screenshot: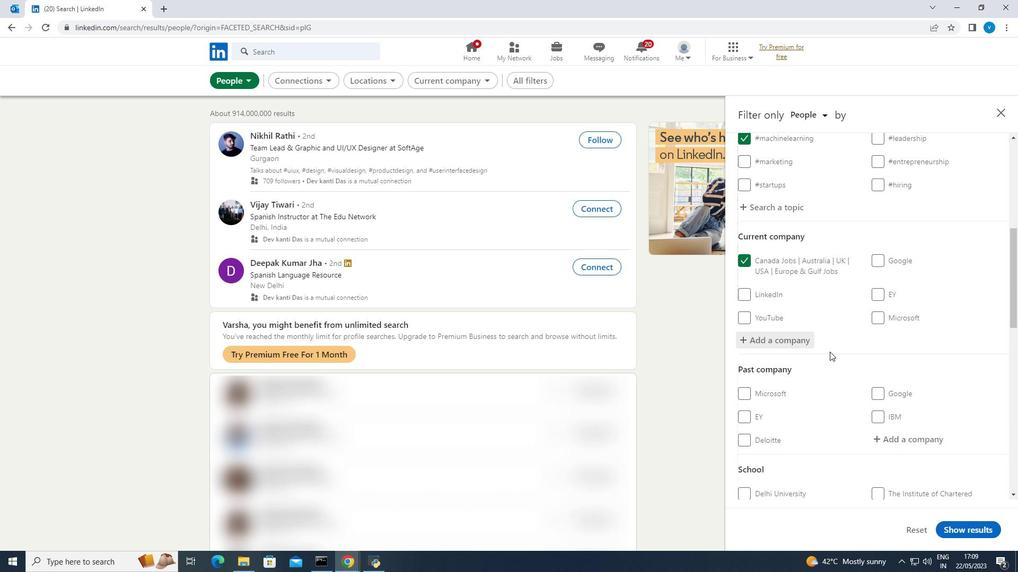 
Action: Mouse moved to (830, 352)
Screenshot: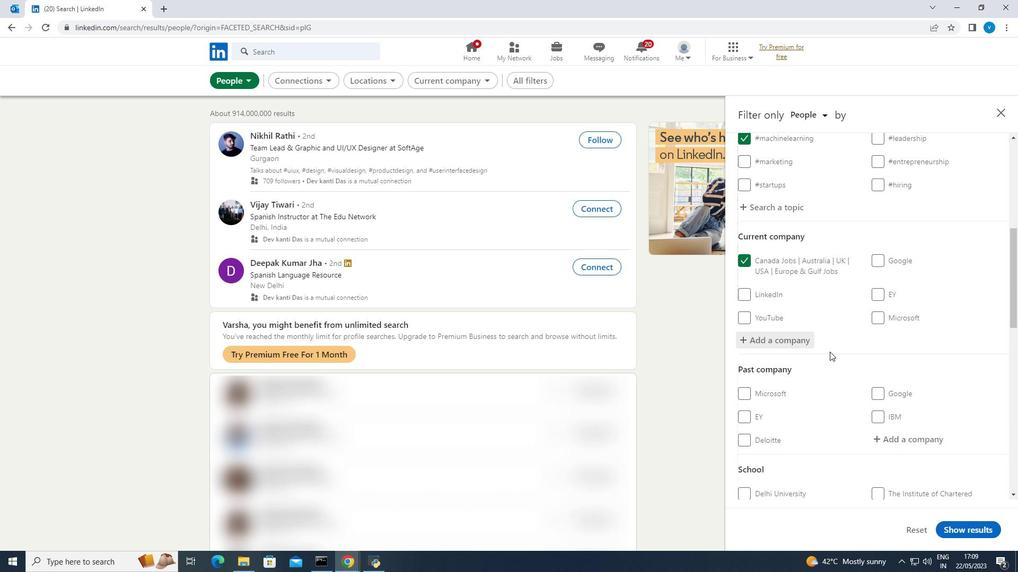 
Action: Mouse scrolled (830, 351) with delta (0, 0)
Screenshot: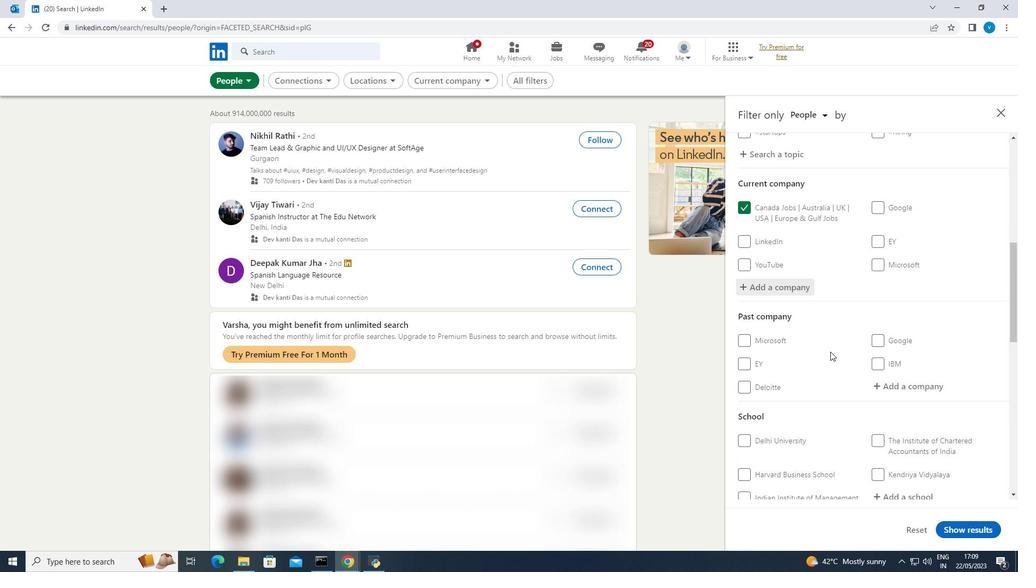 
Action: Mouse scrolled (830, 351) with delta (0, 0)
Screenshot: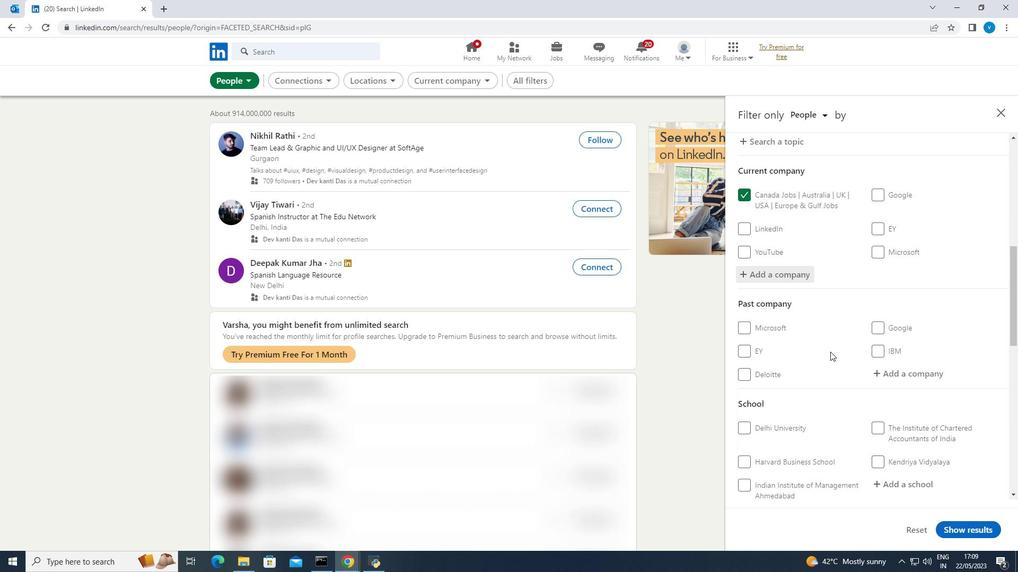 
Action: Mouse moved to (873, 386)
Screenshot: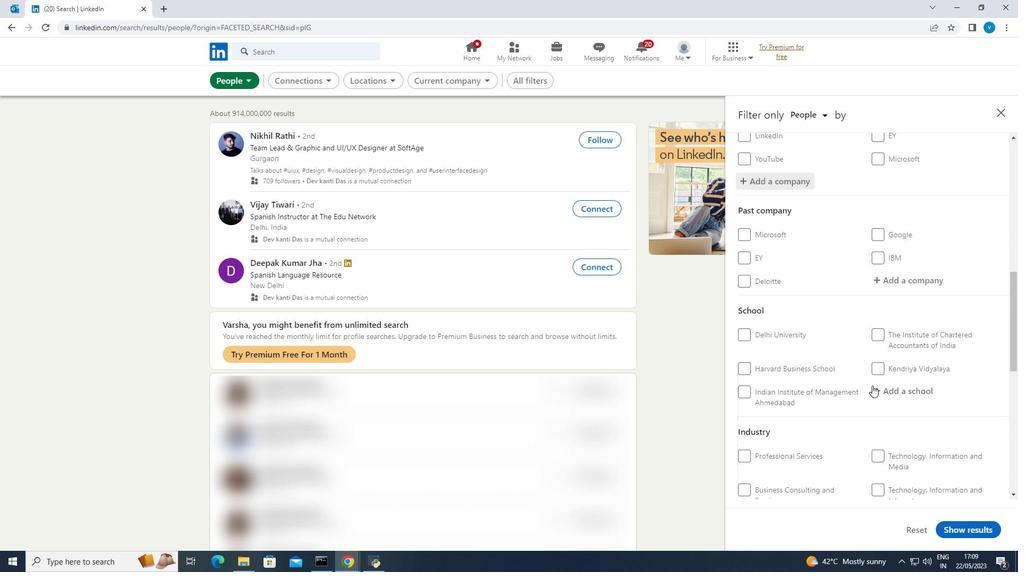 
Action: Mouse pressed left at (873, 386)
Screenshot: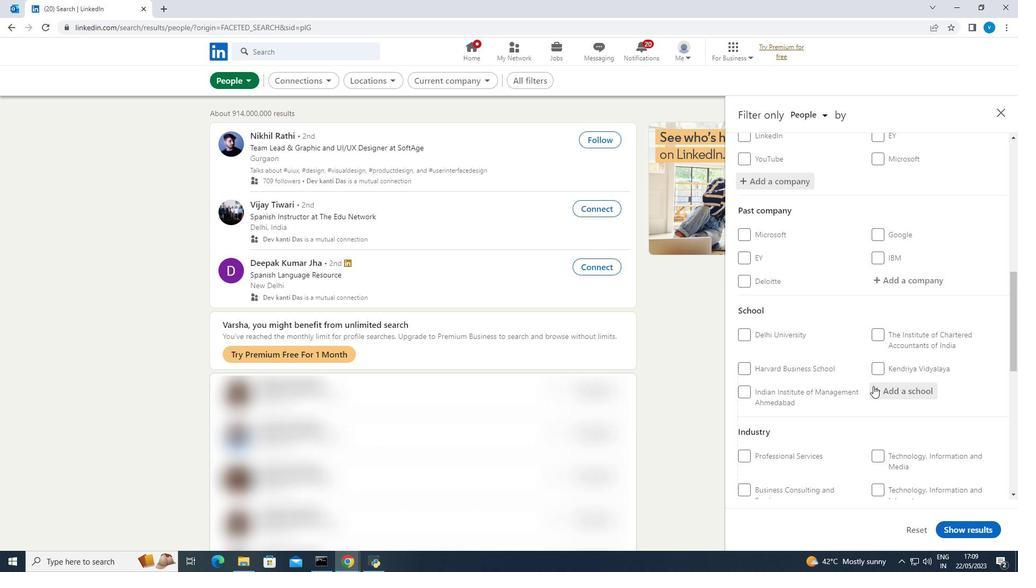 
Action: Mouse moved to (832, 265)
Screenshot: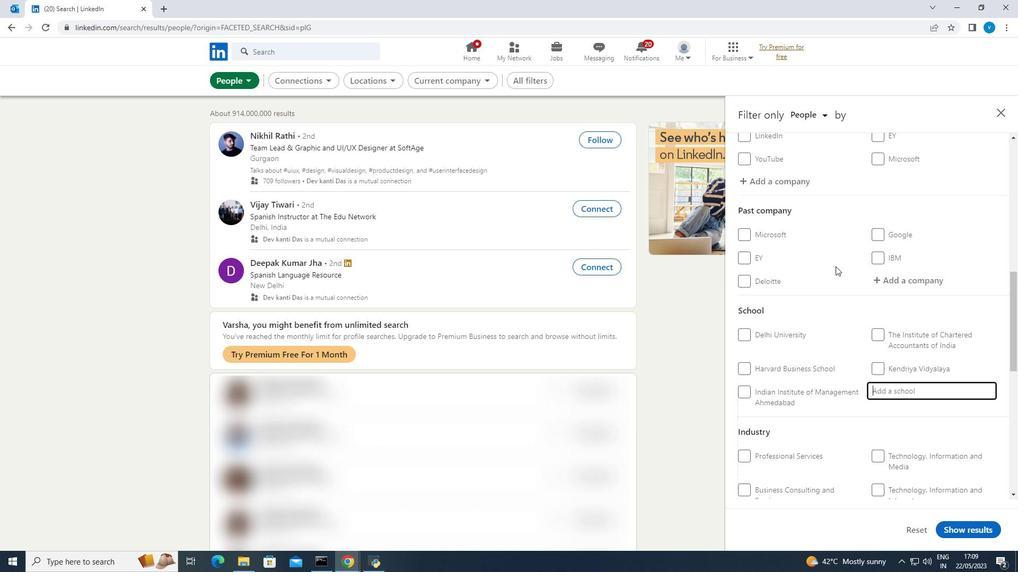 
Action: Key pressed <Key.shift><Key.shift><Key.shift><Key.shift><Key.shift><Key.shift><Key.shift><Key.shift><Key.shift><Key.shift><Key.shift><Key.shift><Key.shift><Key.shift><Key.shift><Key.shift>RICS<Key.space>
Screenshot: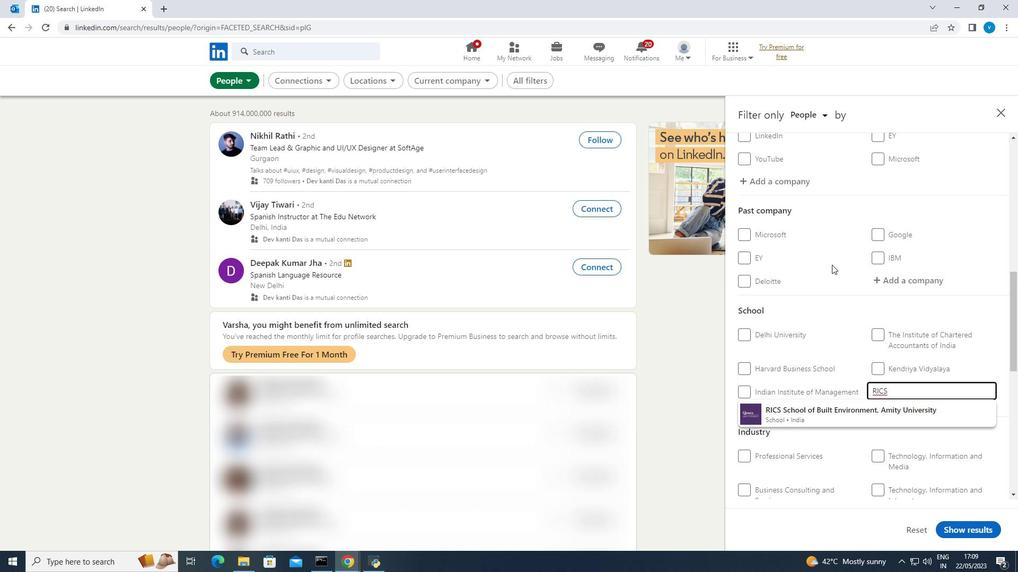 
Action: Mouse moved to (775, 408)
Screenshot: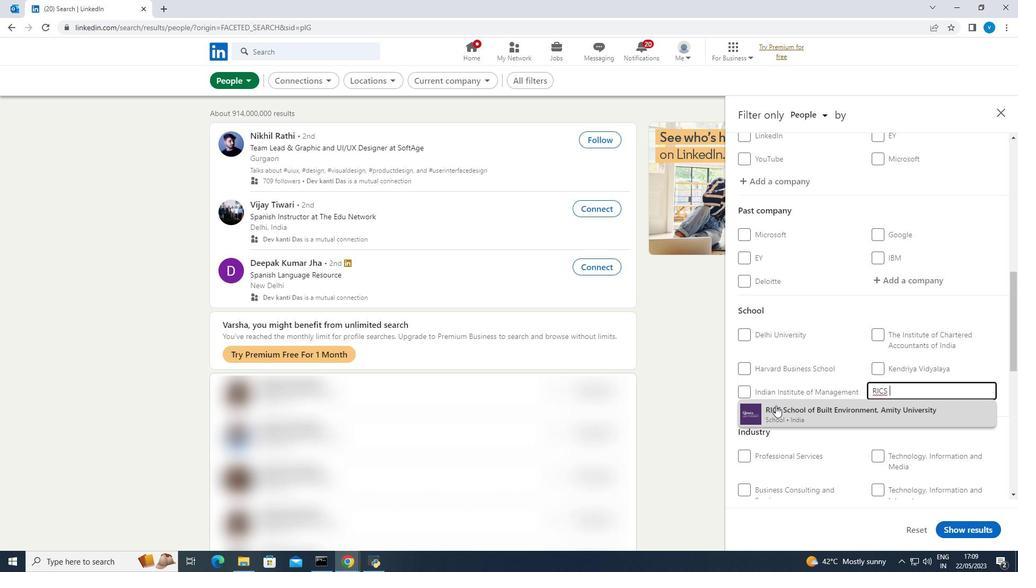 
Action: Mouse pressed left at (775, 408)
Screenshot: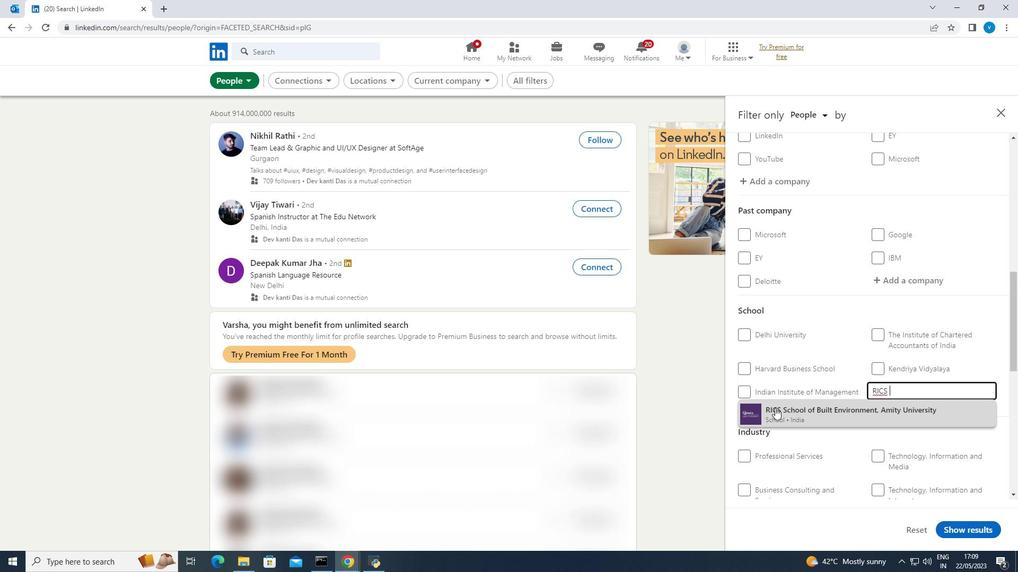 
Action: Mouse moved to (788, 406)
Screenshot: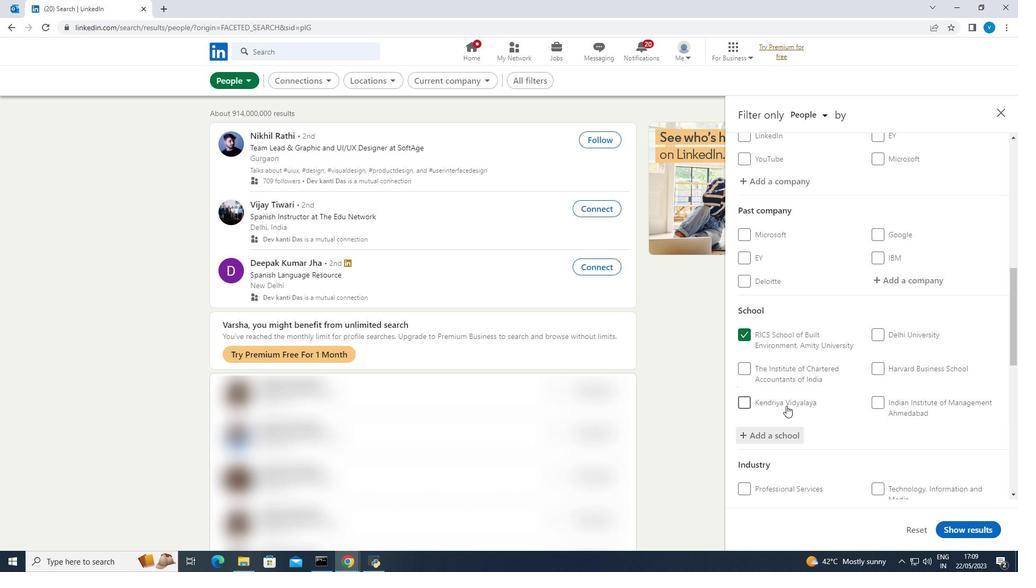
Action: Mouse scrolled (788, 405) with delta (0, 0)
Screenshot: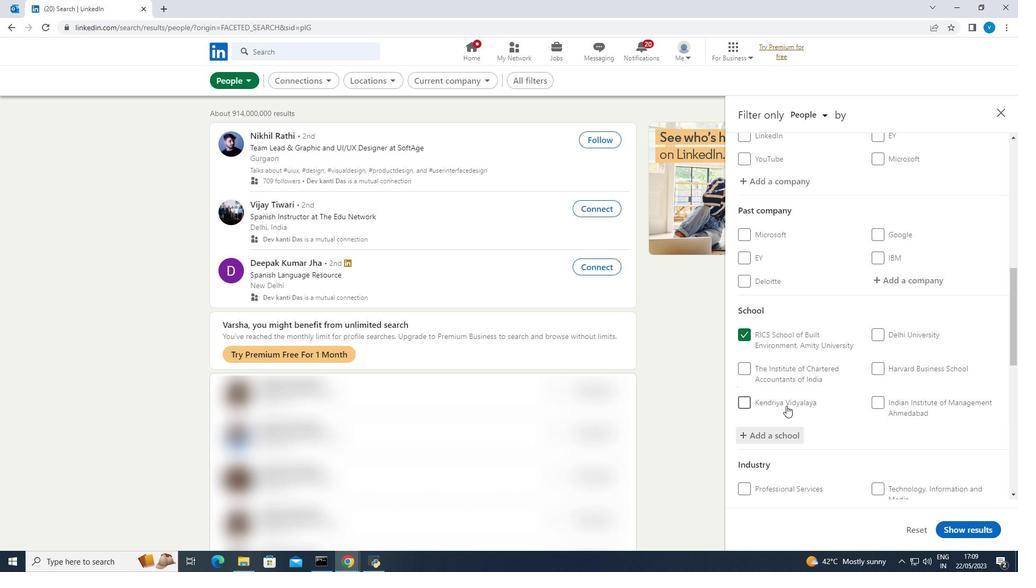 
Action: Mouse moved to (790, 406)
Screenshot: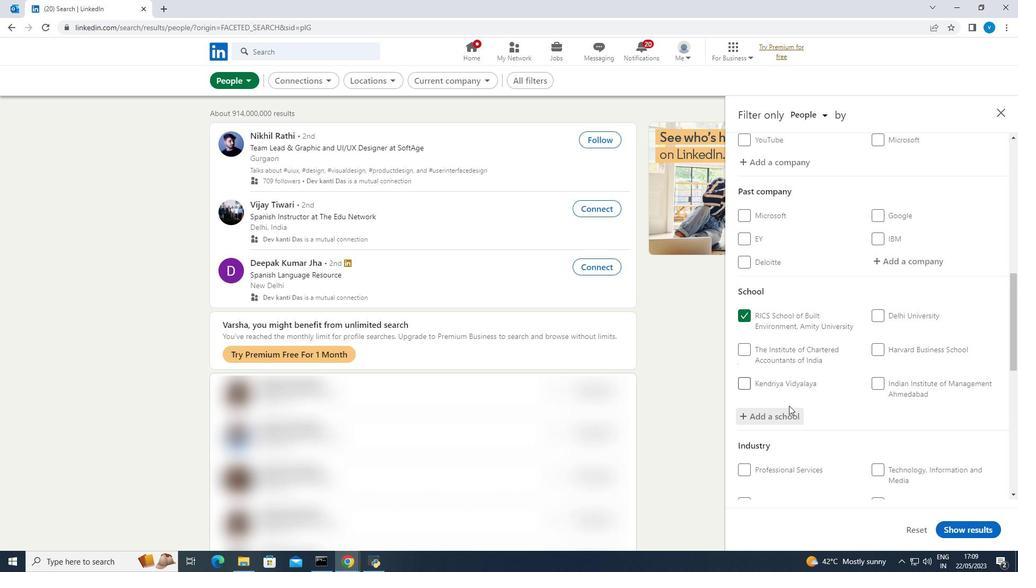
Action: Mouse scrolled (789, 405) with delta (0, 0)
Screenshot: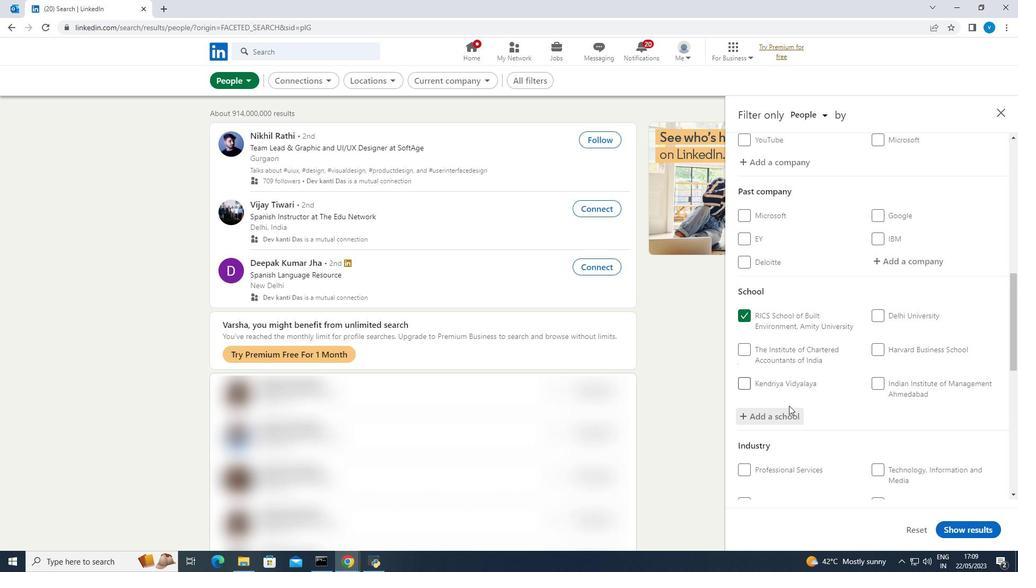 
Action: Mouse moved to (793, 405)
Screenshot: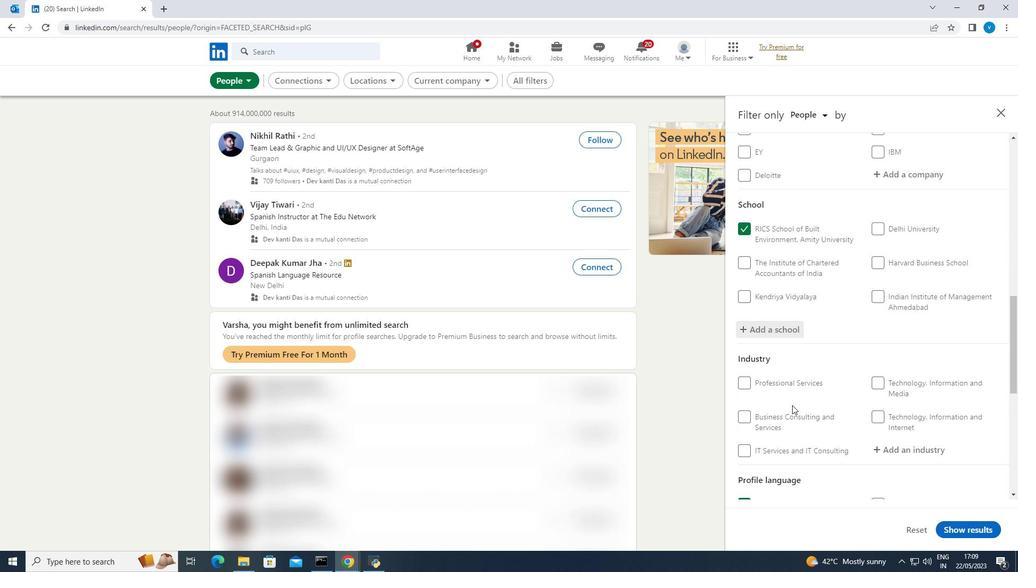 
Action: Mouse scrolled (793, 405) with delta (0, 0)
Screenshot: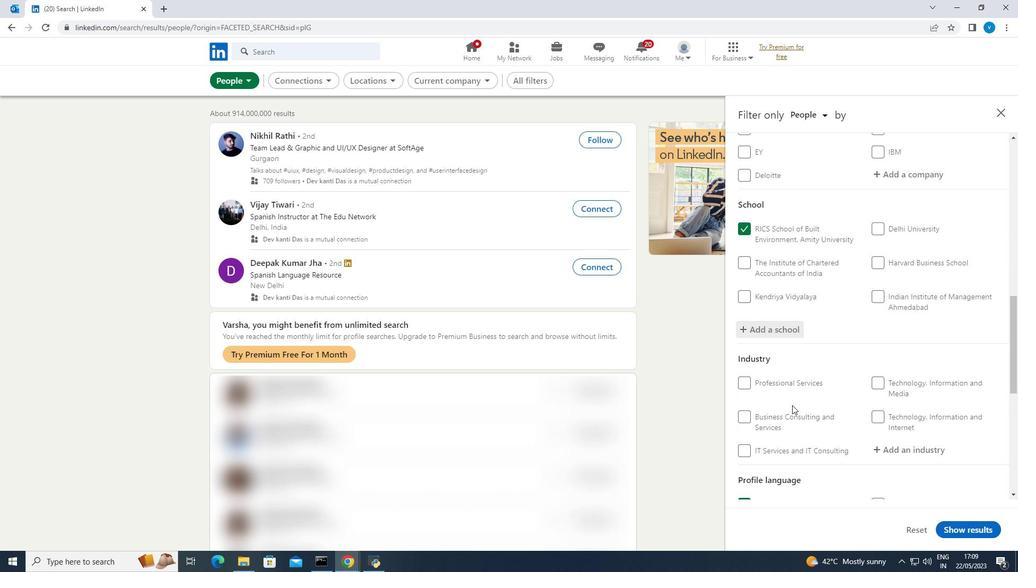 
Action: Mouse moved to (795, 405)
Screenshot: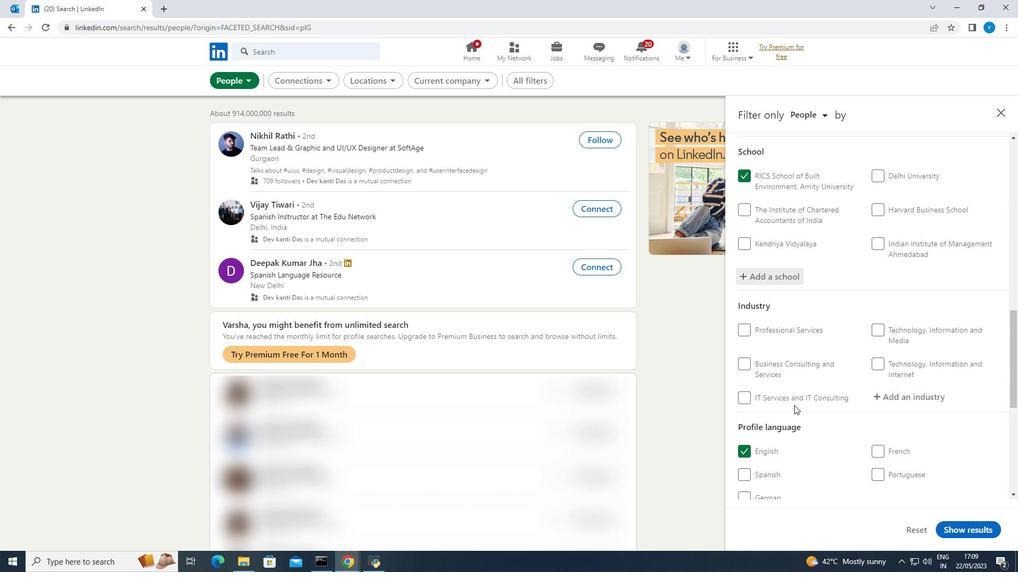 
Action: Mouse scrolled (795, 405) with delta (0, 0)
Screenshot: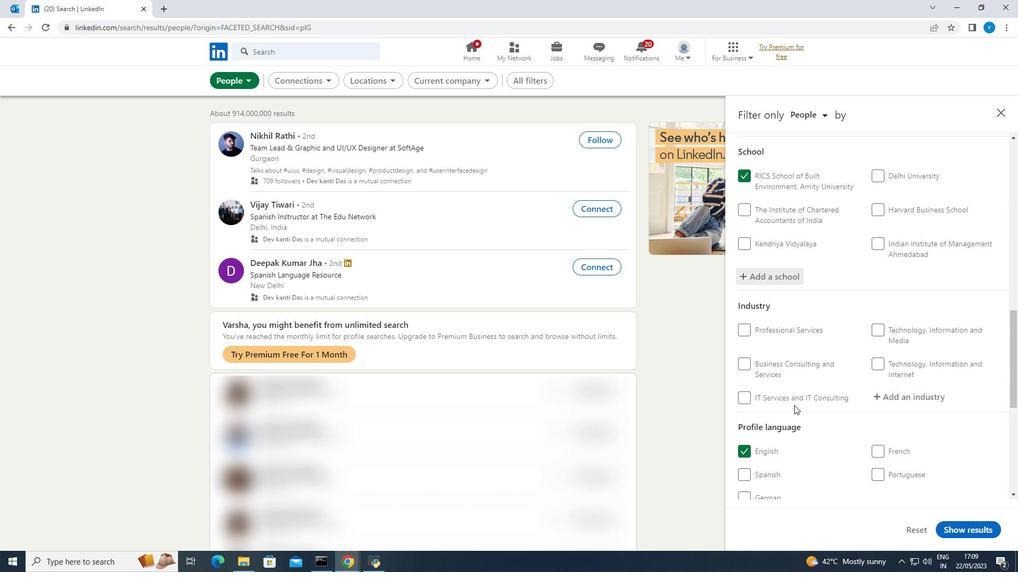 
Action: Mouse moved to (876, 346)
Screenshot: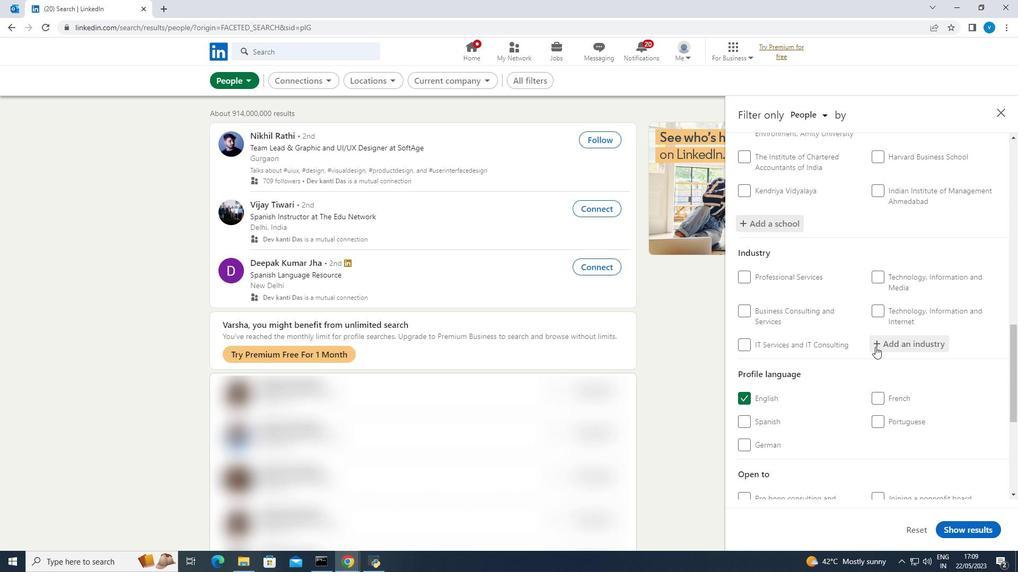 
Action: Mouse pressed left at (876, 346)
Screenshot: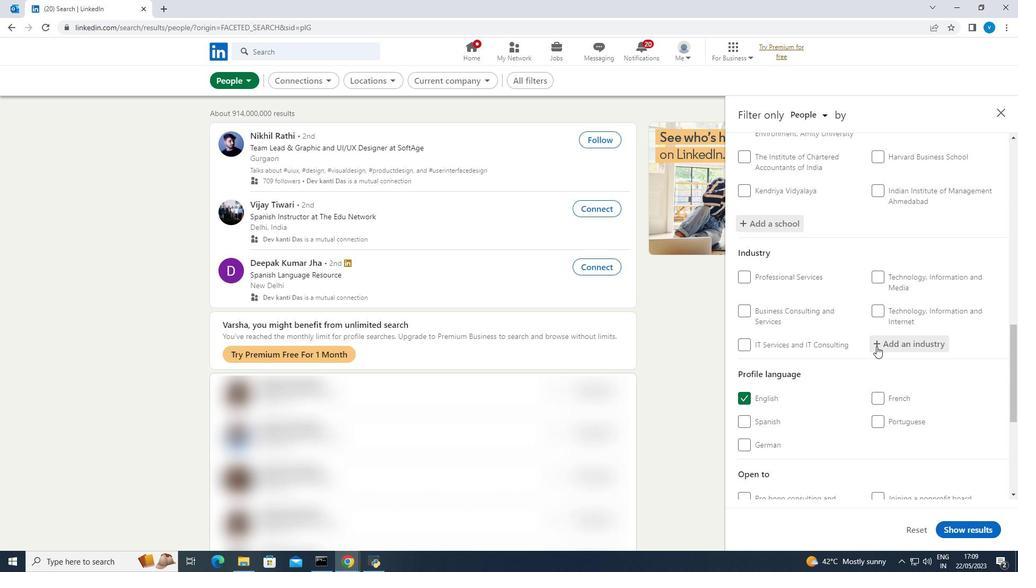 
Action: Mouse moved to (787, 260)
Screenshot: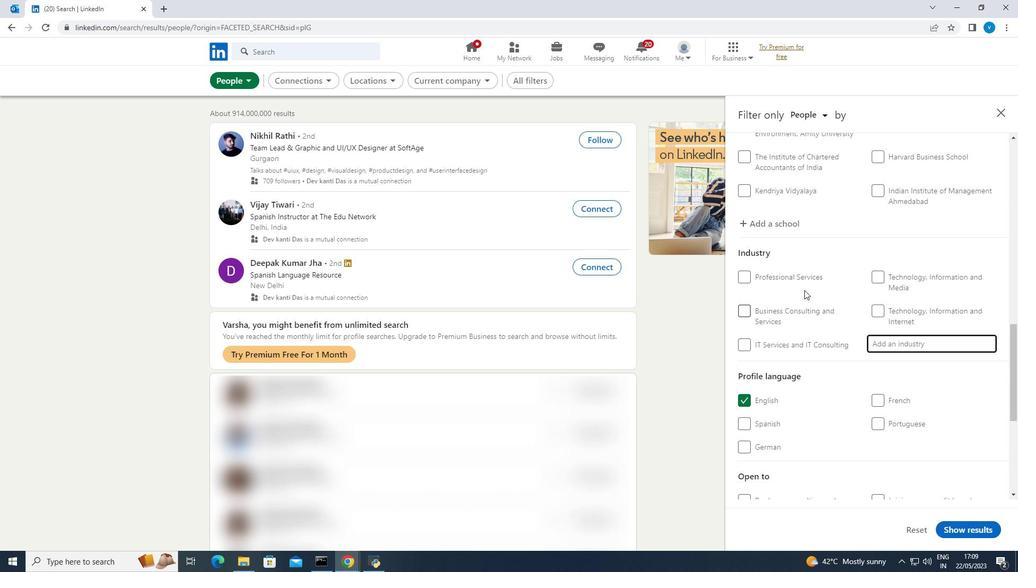 
Action: Key pressed <Key.shift><Key.shift>Broadcast
Screenshot: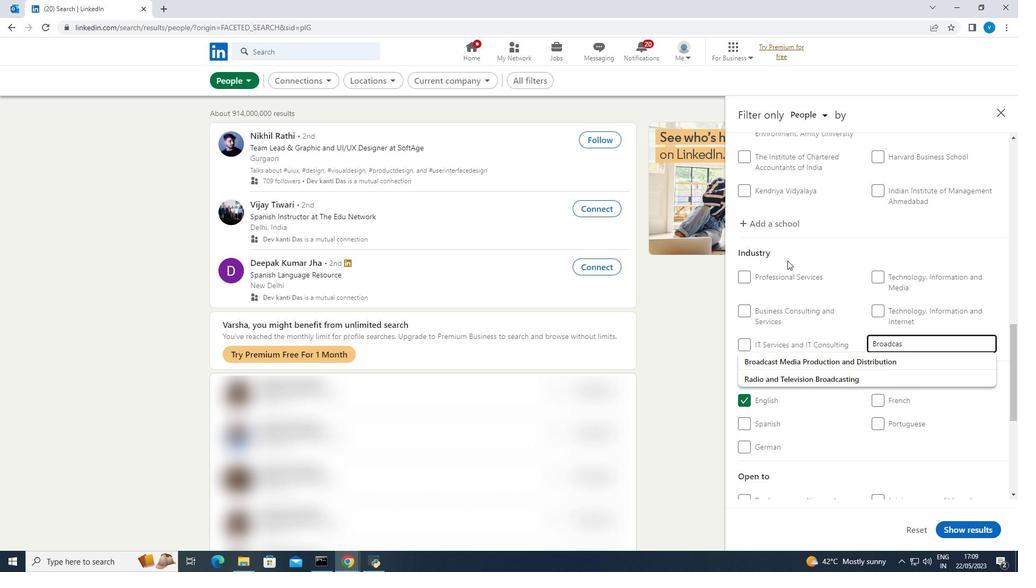 
Action: Mouse moved to (786, 354)
Screenshot: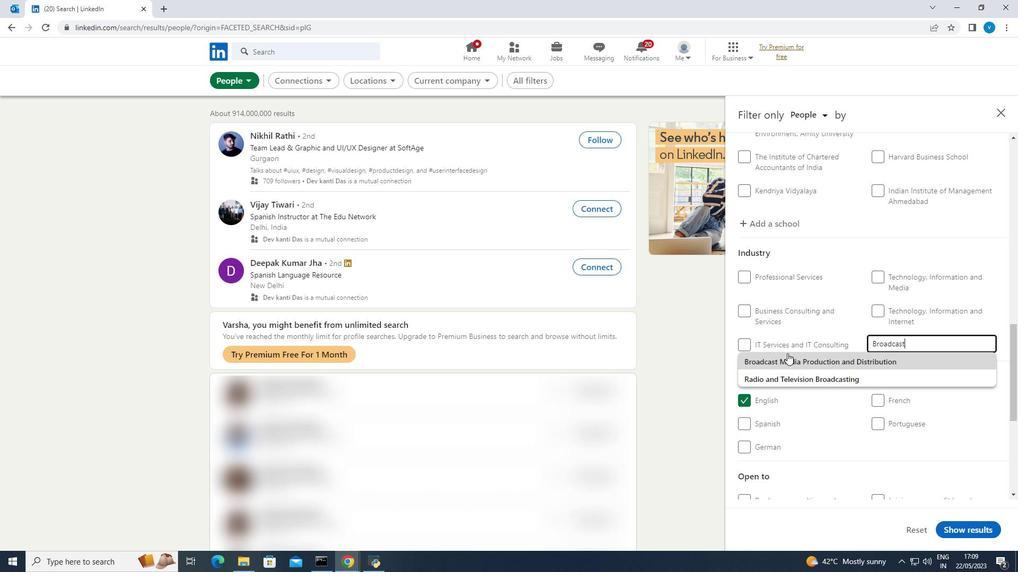 
Action: Mouse pressed left at (786, 354)
Screenshot: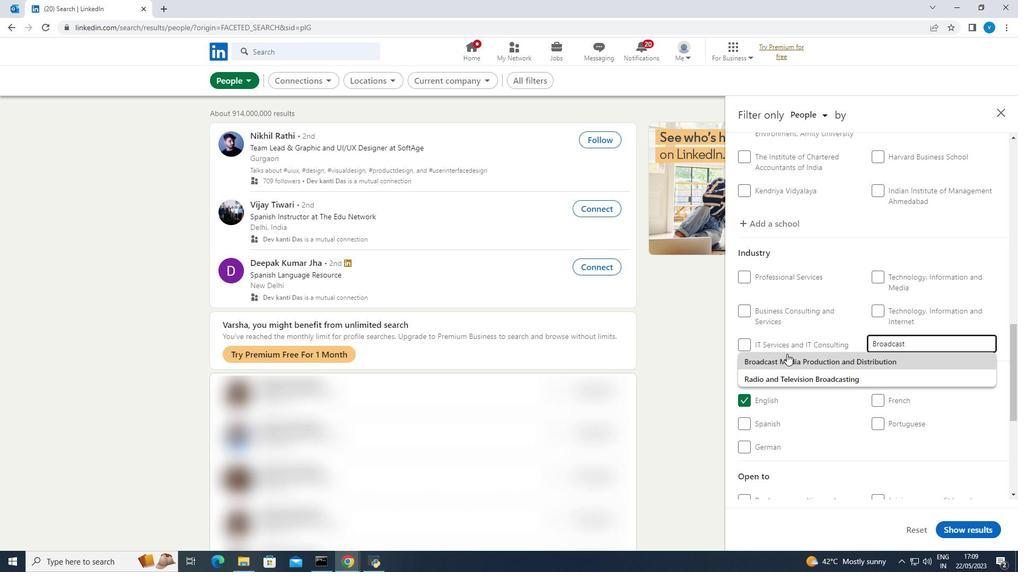 
Action: Mouse moved to (792, 349)
Screenshot: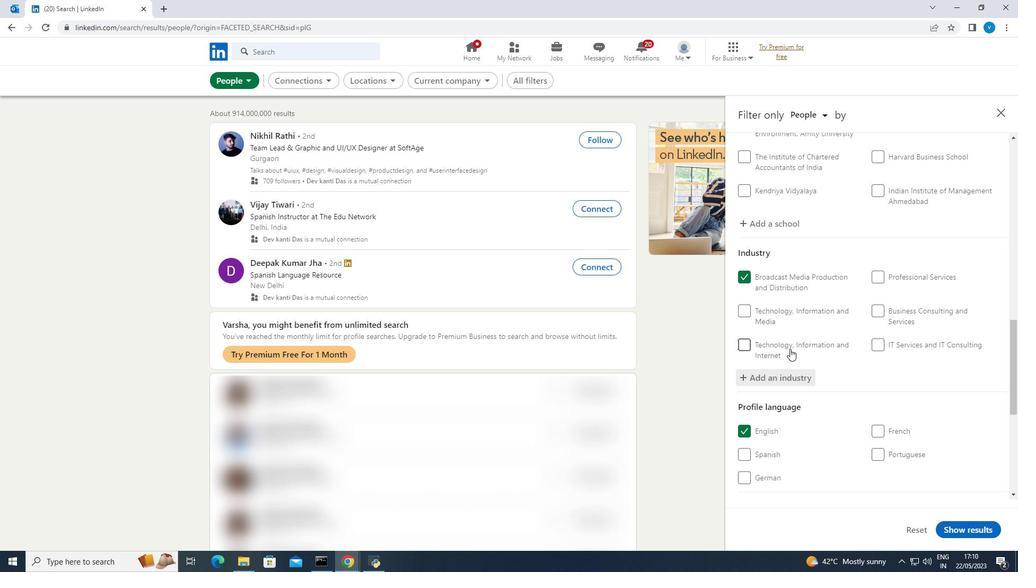 
Action: Mouse scrolled (792, 348) with delta (0, 0)
Screenshot: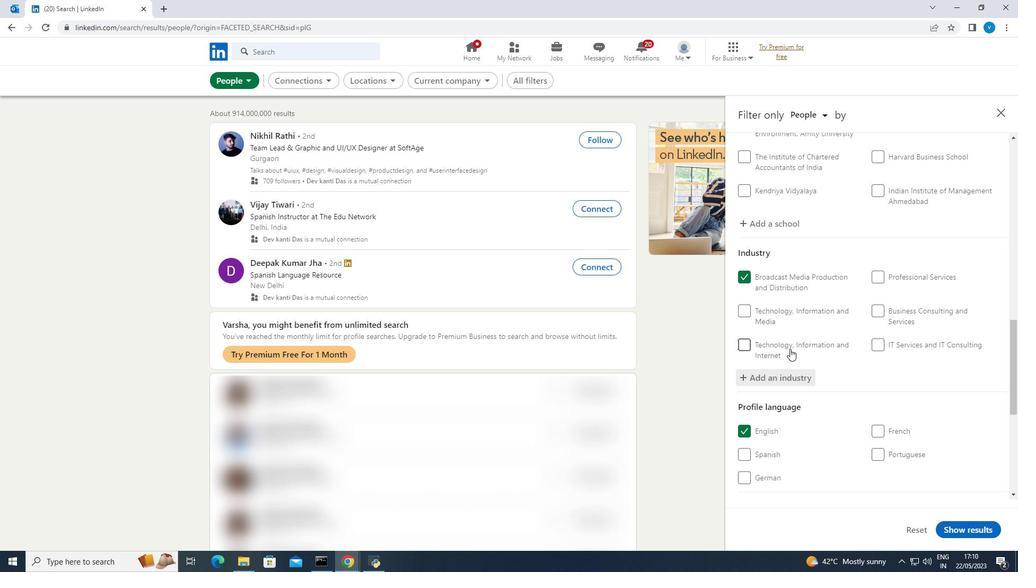 
Action: Mouse moved to (798, 349)
Screenshot: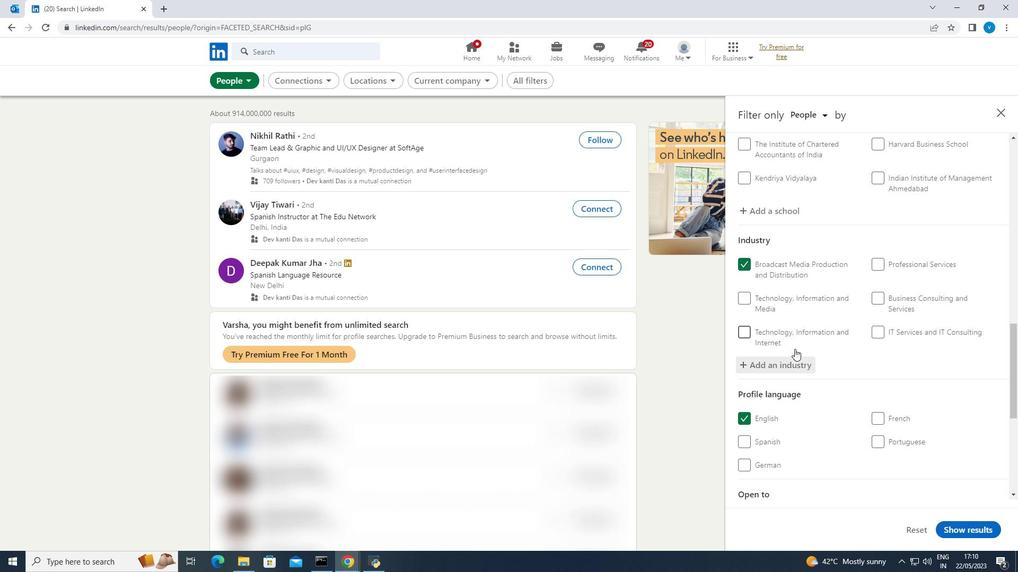 
Action: Mouse scrolled (798, 348) with delta (0, 0)
Screenshot: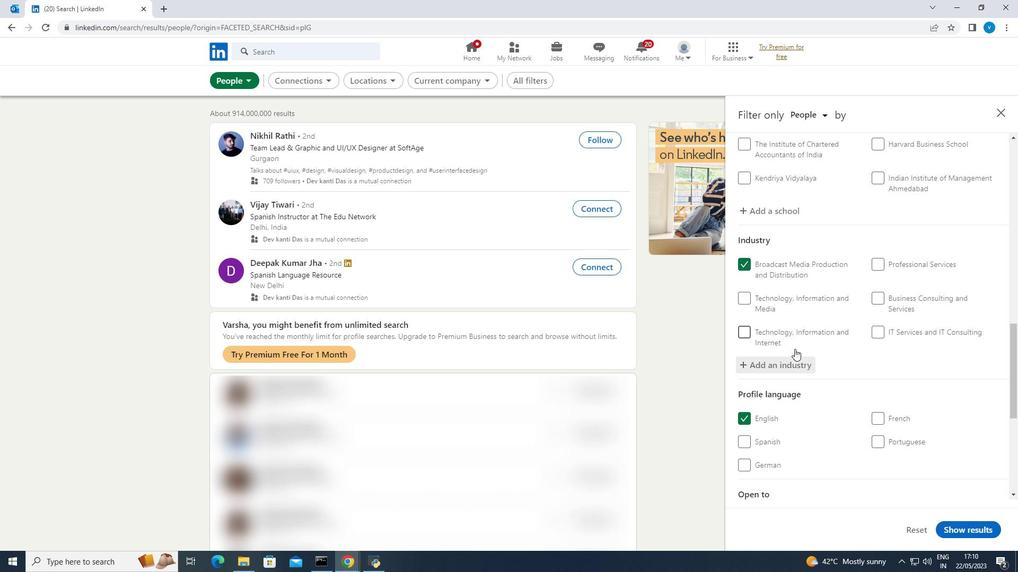 
Action: Mouse moved to (803, 348)
Screenshot: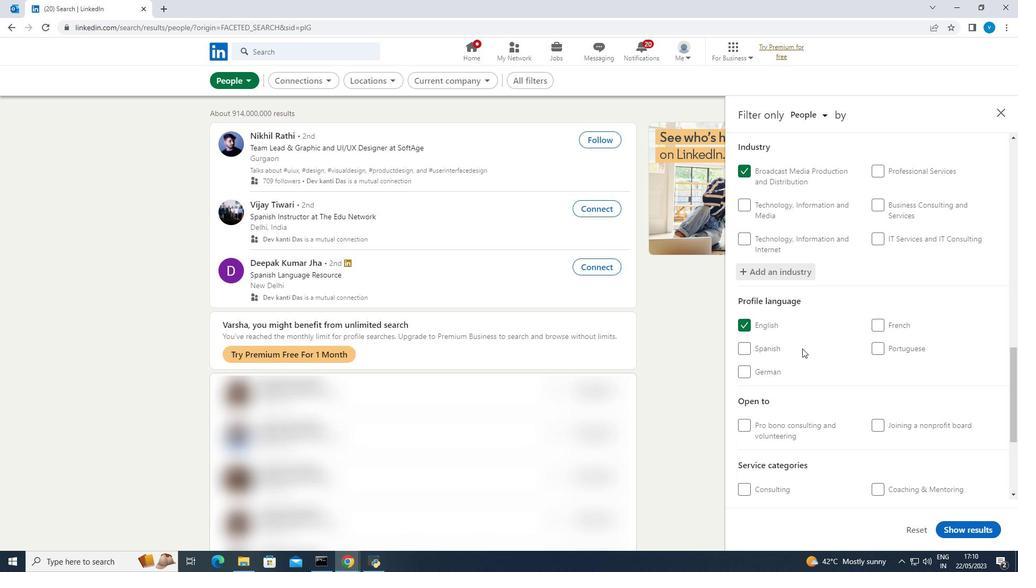 
Action: Mouse scrolled (803, 348) with delta (0, 0)
Screenshot: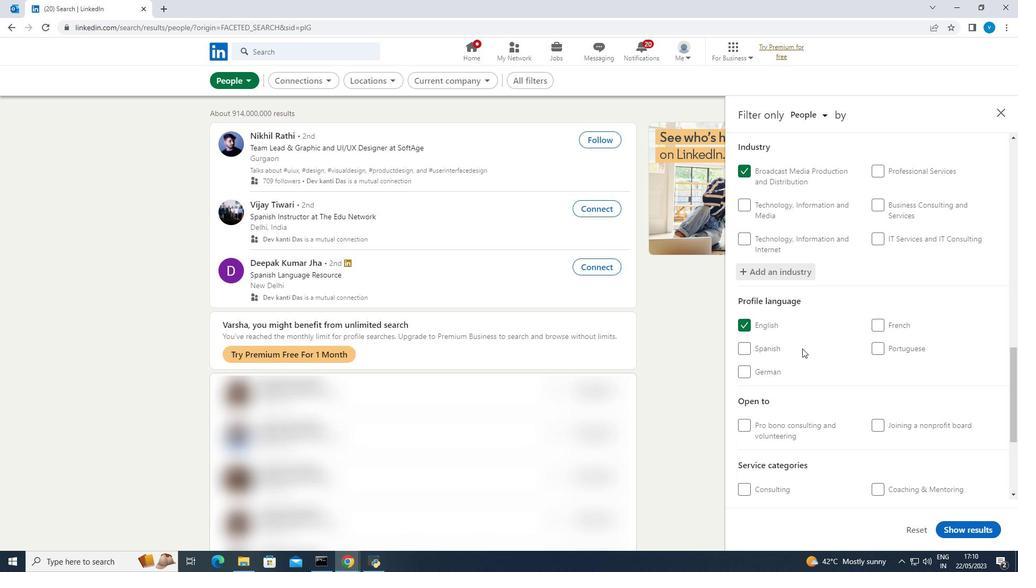 
Action: Mouse moved to (806, 348)
Screenshot: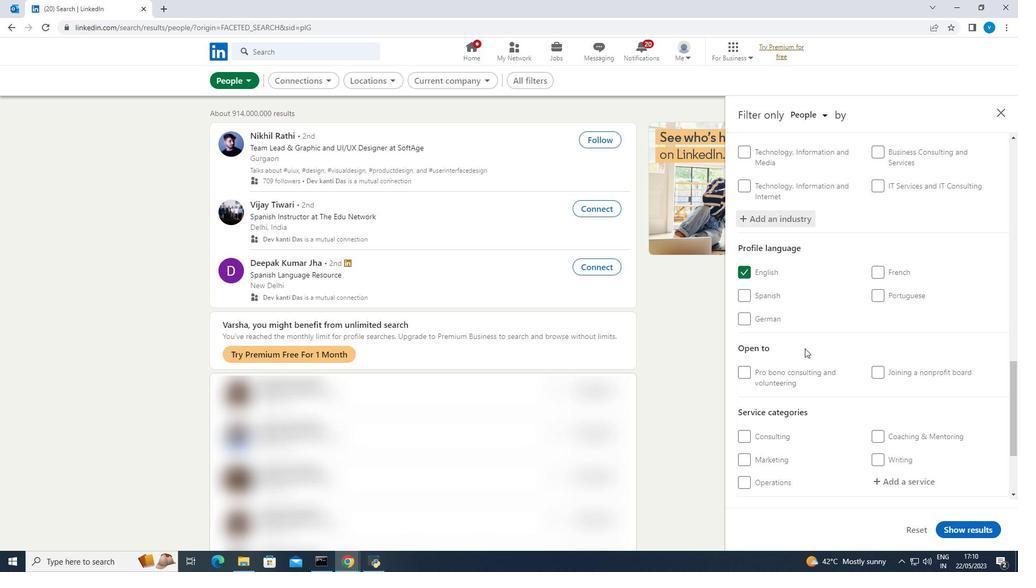 
Action: Mouse scrolled (806, 348) with delta (0, 0)
Screenshot: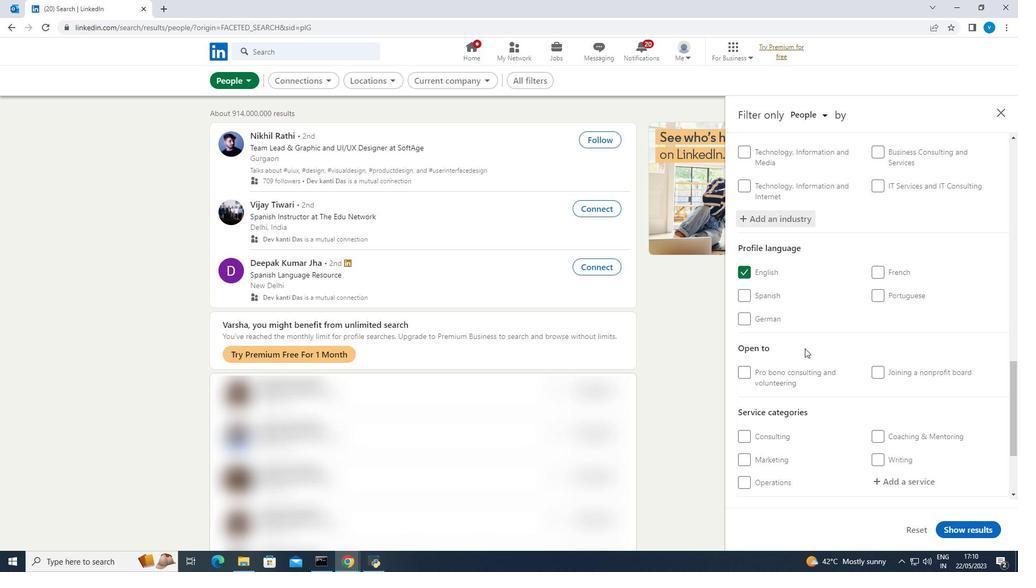
Action: Mouse moved to (806, 348)
Screenshot: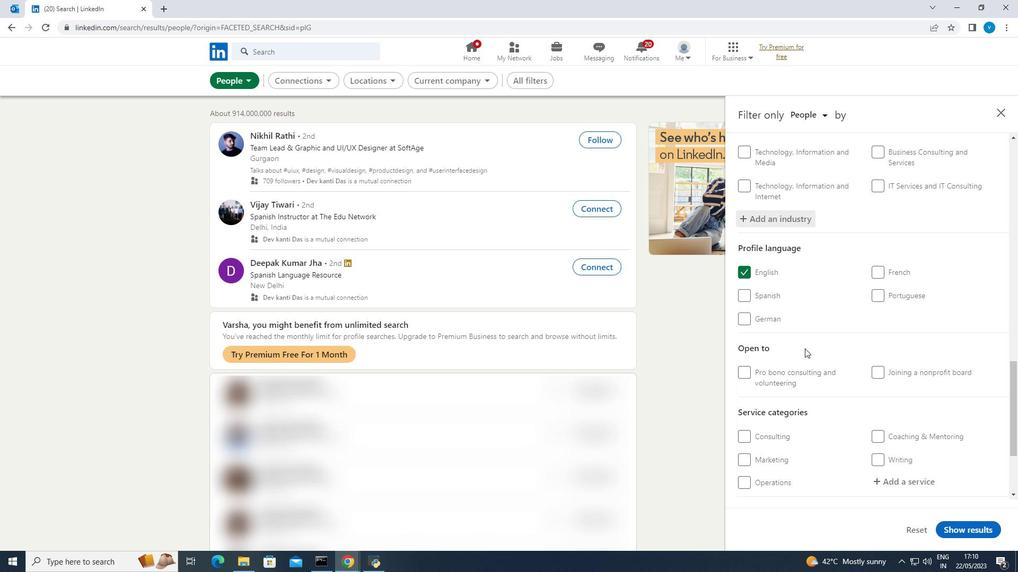 
Action: Mouse scrolled (806, 348) with delta (0, 0)
Screenshot: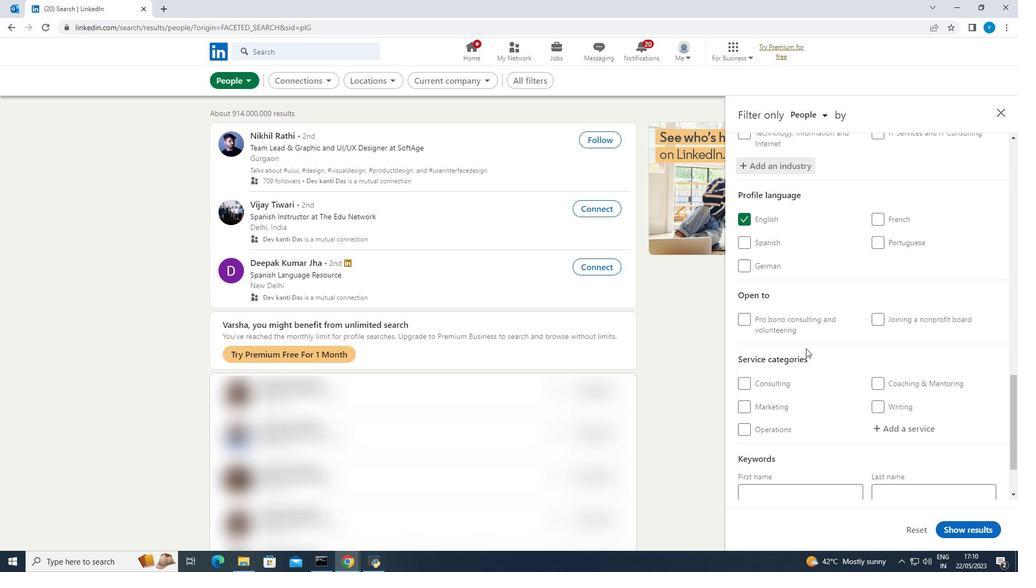 
Action: Mouse moved to (879, 378)
Screenshot: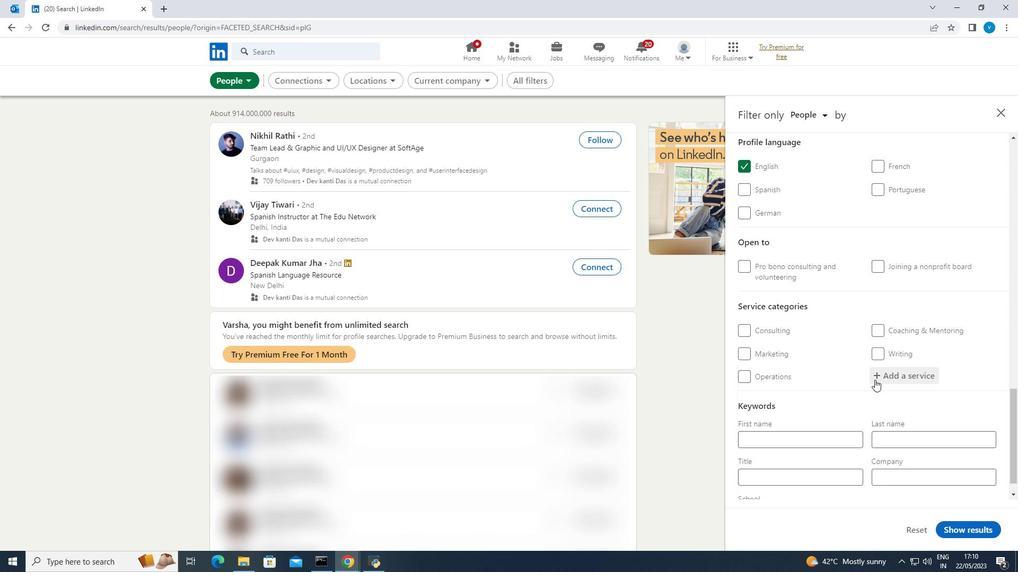 
Action: Mouse pressed left at (879, 378)
Screenshot: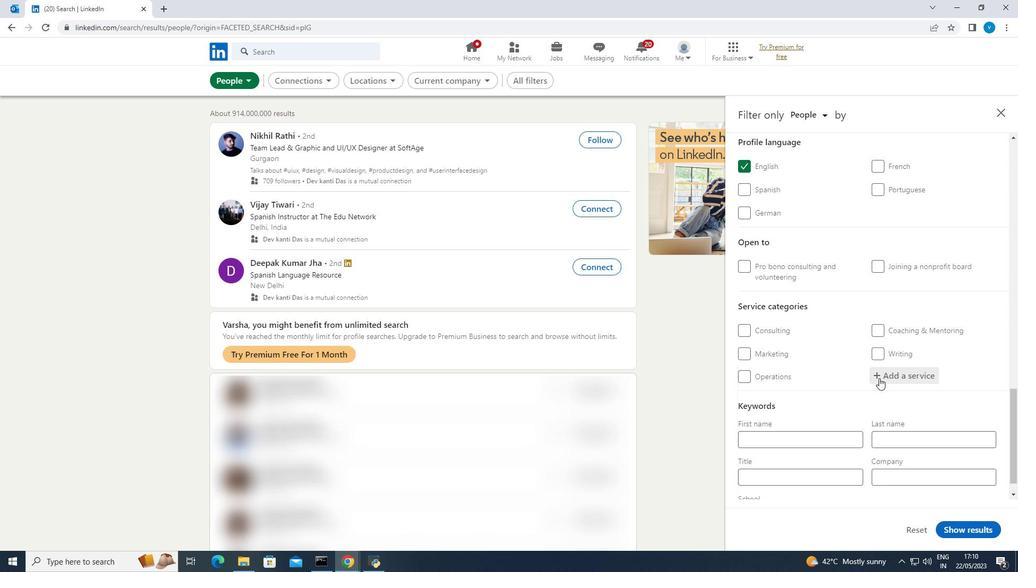 
Action: Mouse moved to (801, 246)
Screenshot: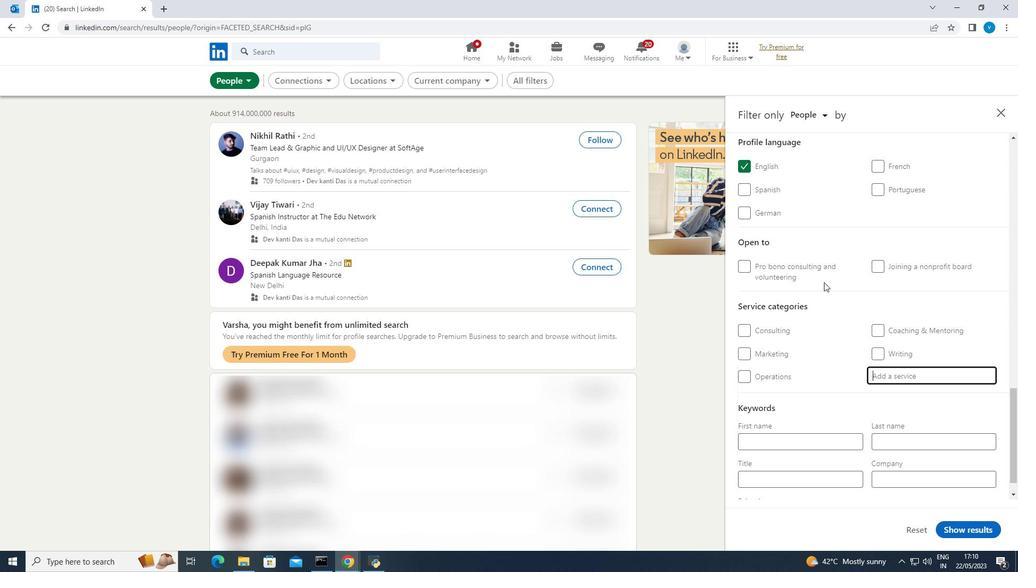
Action: Key pressed <Key.shift><Key.shift>Word<Key.shift><Key.shift><Key.shift><Key.shift><Key.shift><Key.shift>P
Screenshot: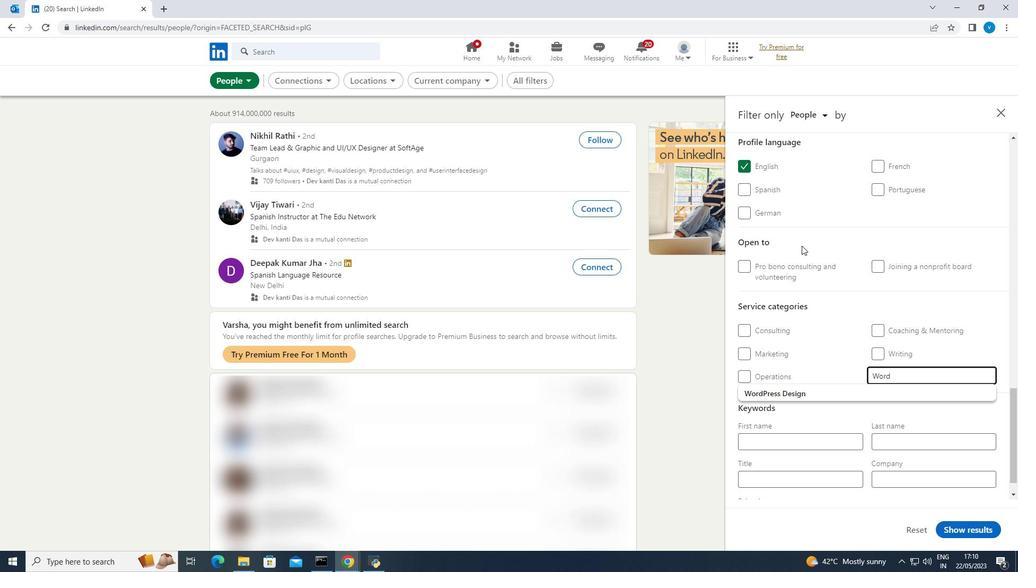
Action: Mouse moved to (771, 389)
Screenshot: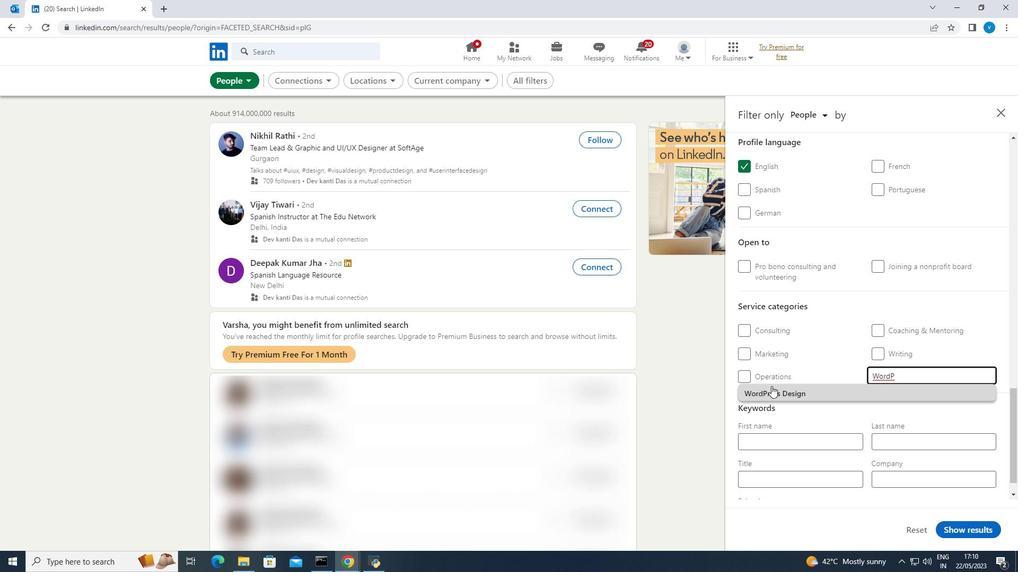 
Action: Mouse pressed left at (771, 389)
Screenshot: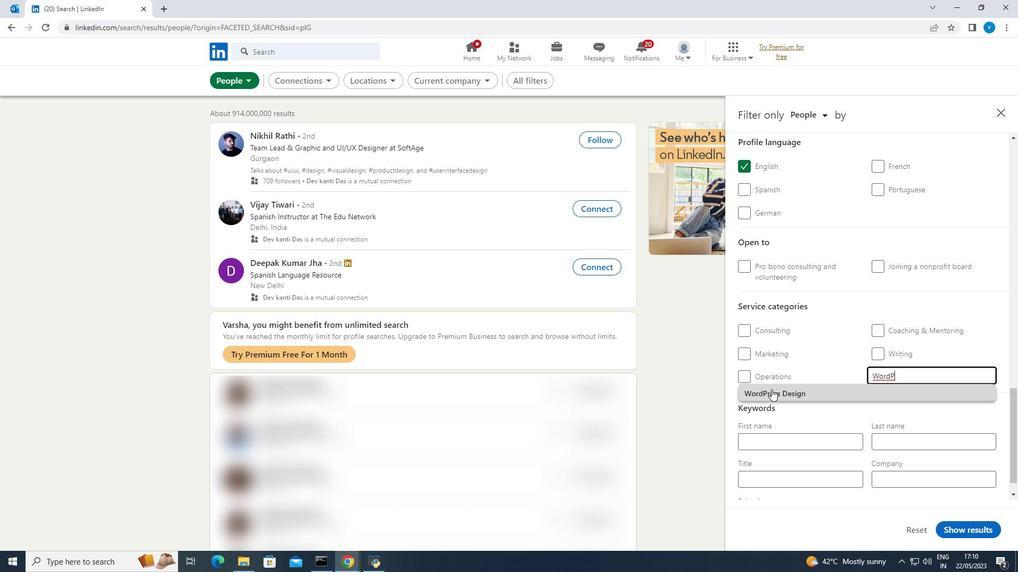
Action: Mouse moved to (775, 390)
Screenshot: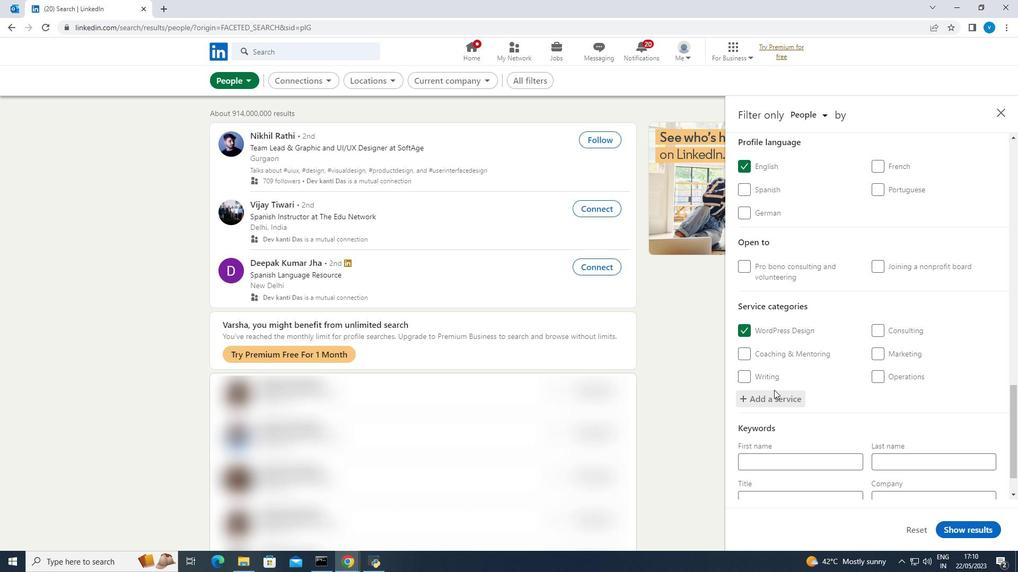 
Action: Mouse scrolled (775, 389) with delta (0, 0)
Screenshot: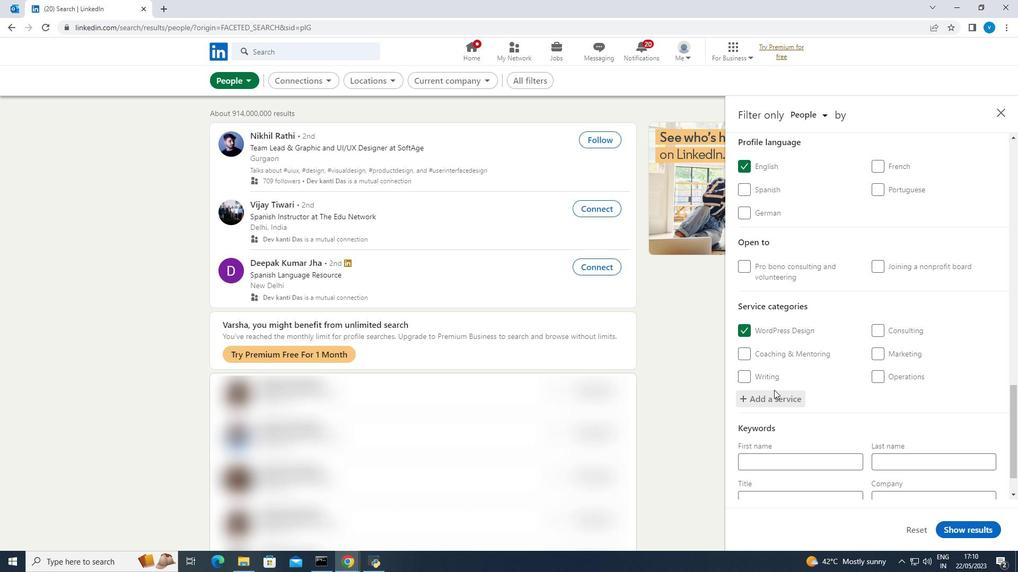 
Action: Mouse moved to (779, 390)
Screenshot: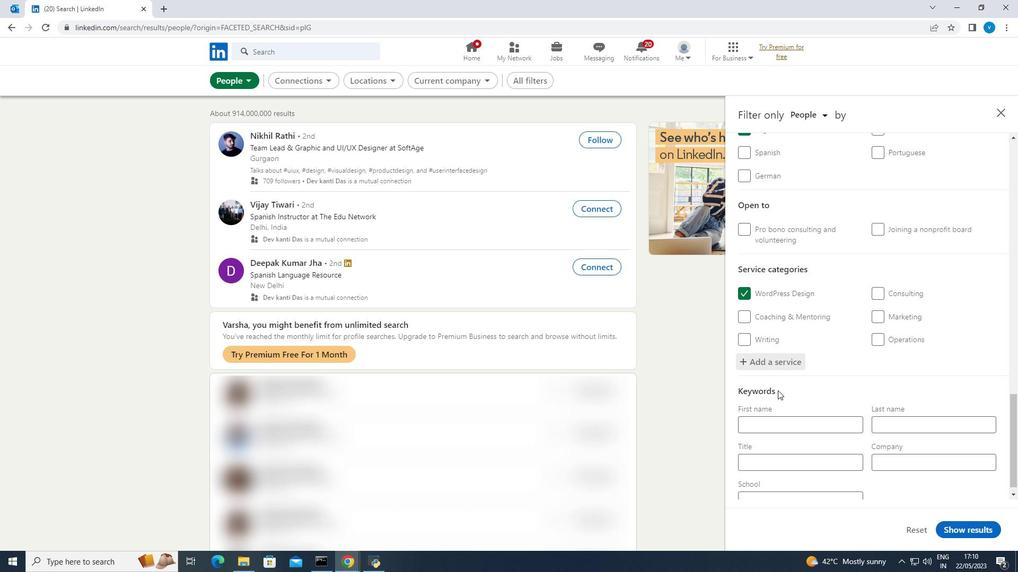 
Action: Mouse scrolled (779, 390) with delta (0, 0)
Screenshot: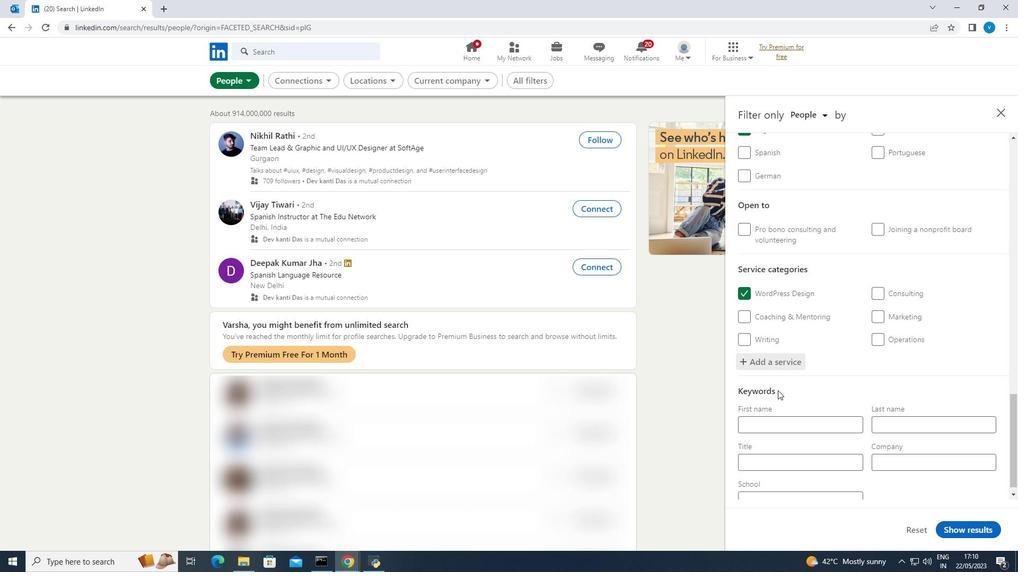 
Action: Mouse scrolled (779, 390) with delta (0, 0)
Screenshot: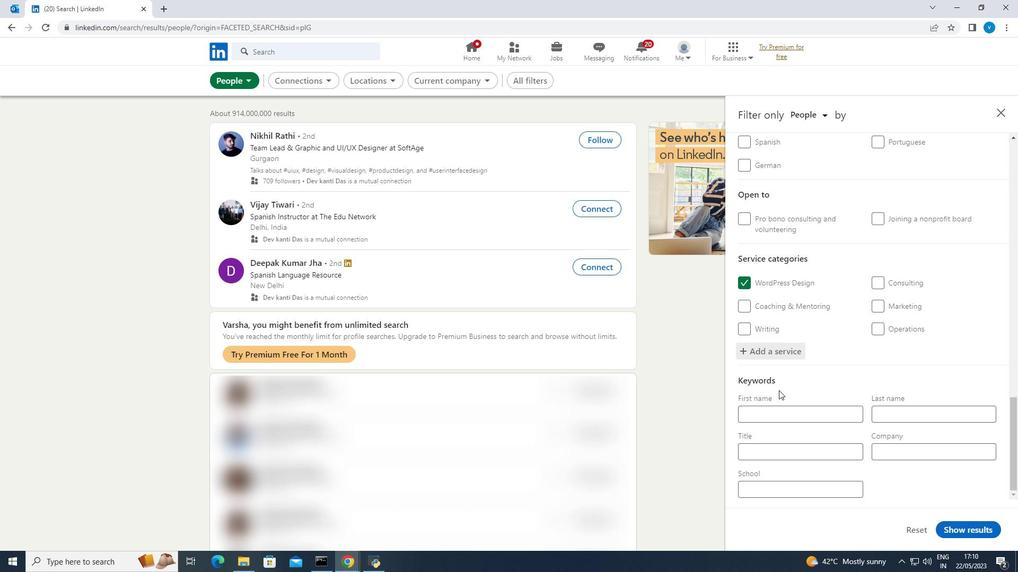 
Action: Mouse scrolled (779, 390) with delta (0, 0)
Screenshot: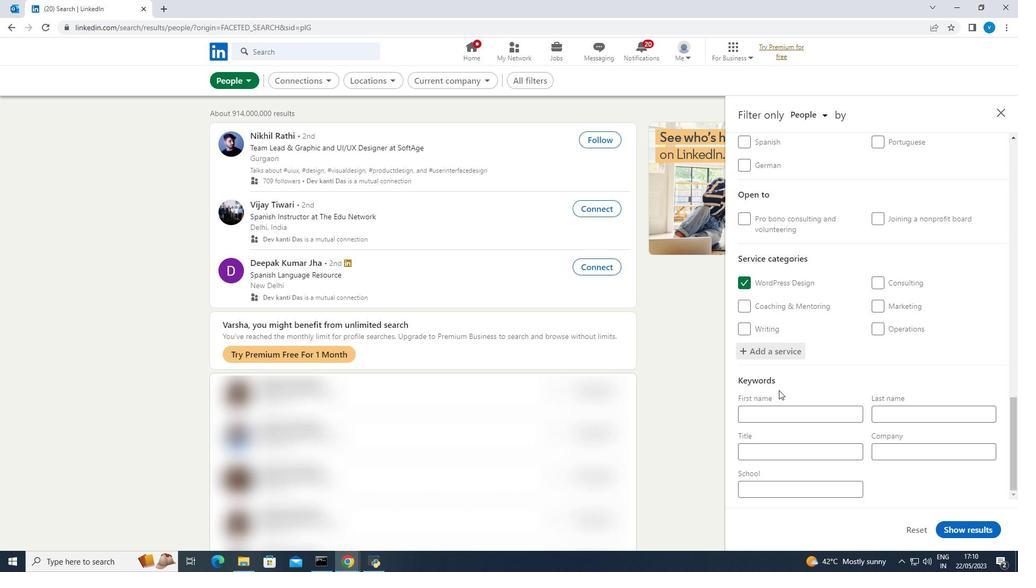 
Action: Mouse moved to (754, 448)
Screenshot: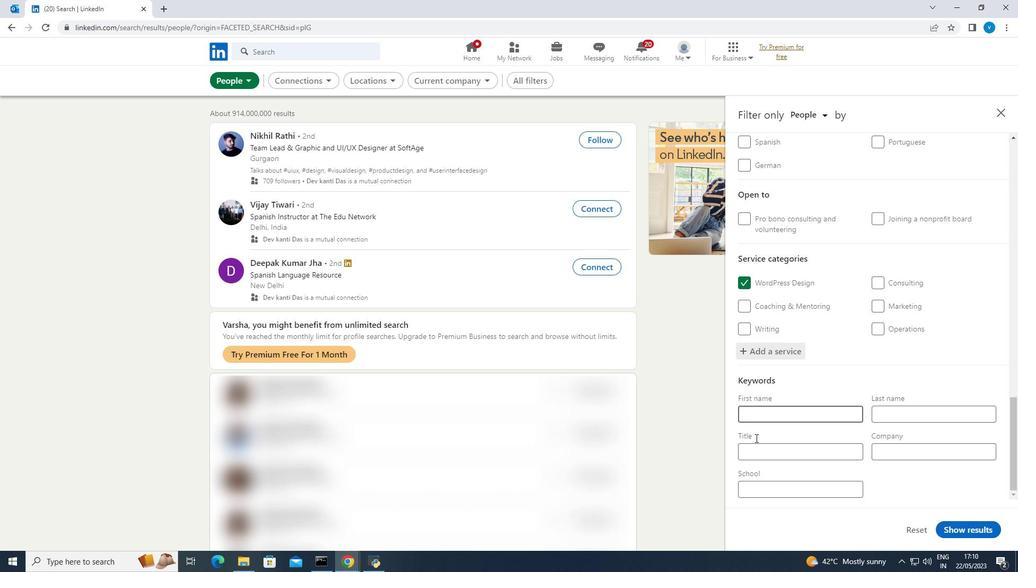 
Action: Mouse pressed left at (754, 448)
Screenshot: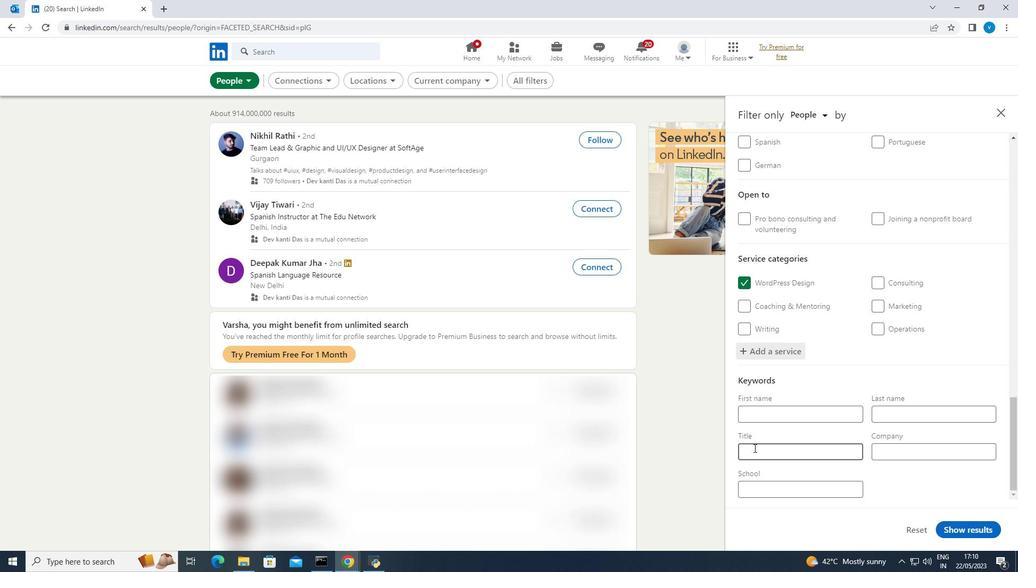 
Action: Mouse moved to (643, 303)
Screenshot: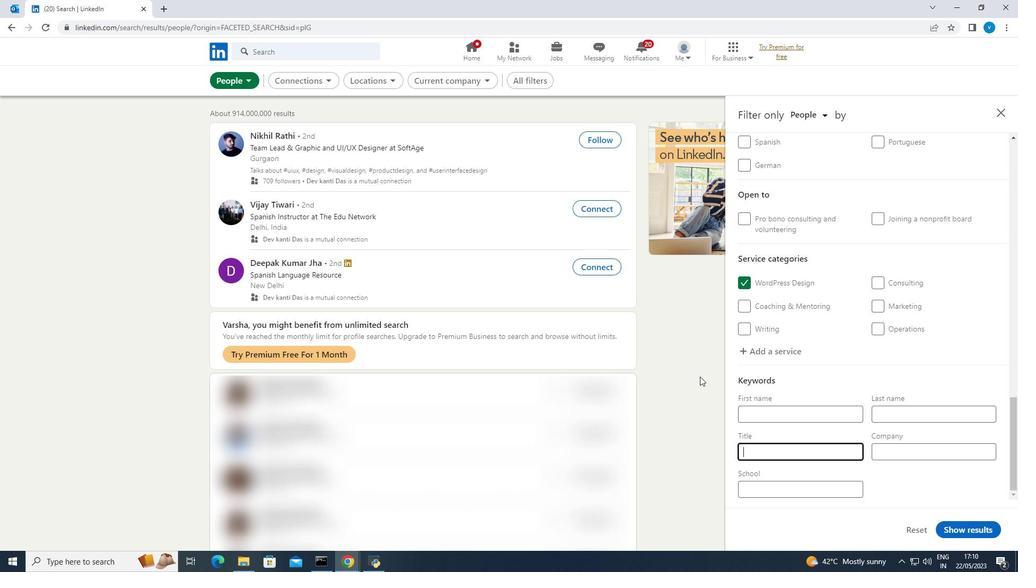 
Action: Key pressed <Key.shift><Key.shift><Key.shift><Key.shift><Key.shift><Key.shift>Service<Key.space><Key.shift><Key.shift><Key.shift><Key.shift>Dog<Key.space><Key.shift><Key.shift><Key.shift><Key.shift><Key.shift>Trainer
Screenshot: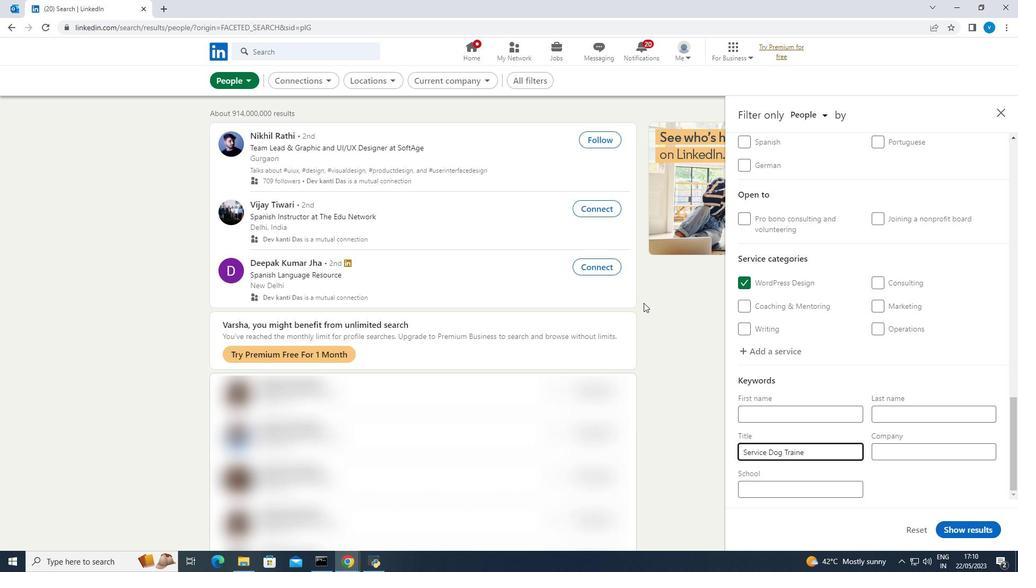 
Action: Mouse moved to (951, 535)
Screenshot: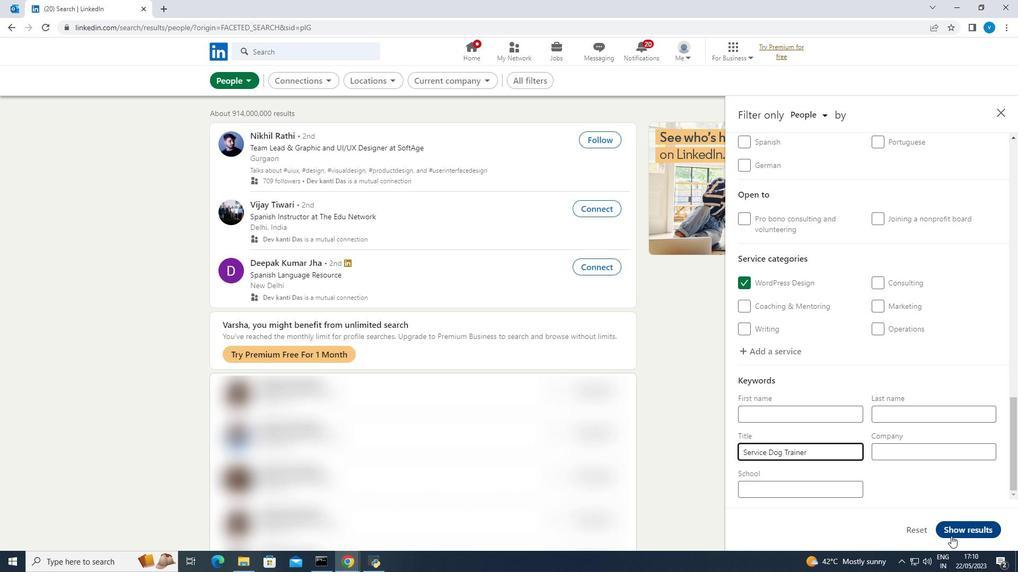 
Action: Mouse pressed left at (951, 535)
Screenshot: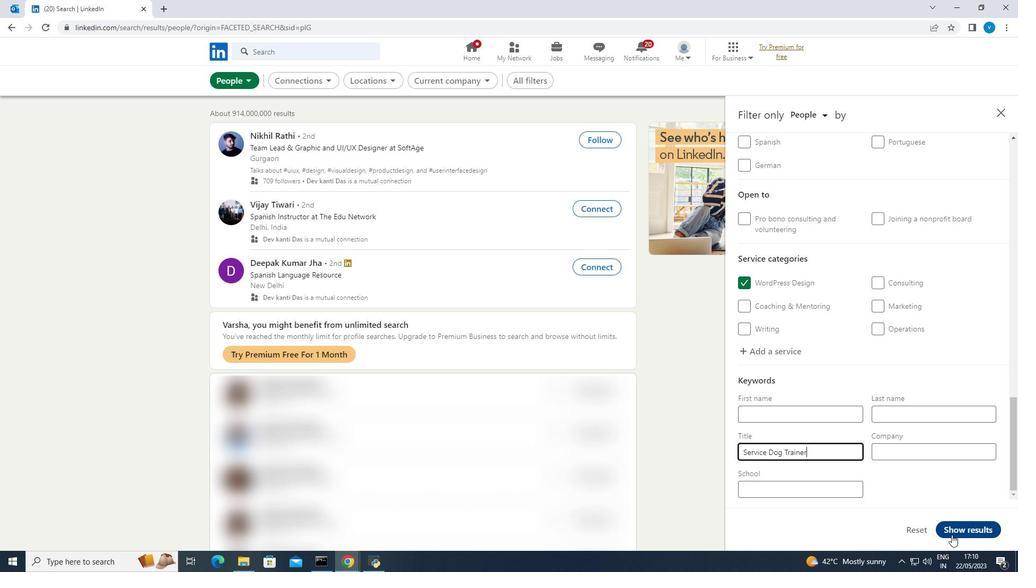 
Action: Mouse moved to (753, 328)
Screenshot: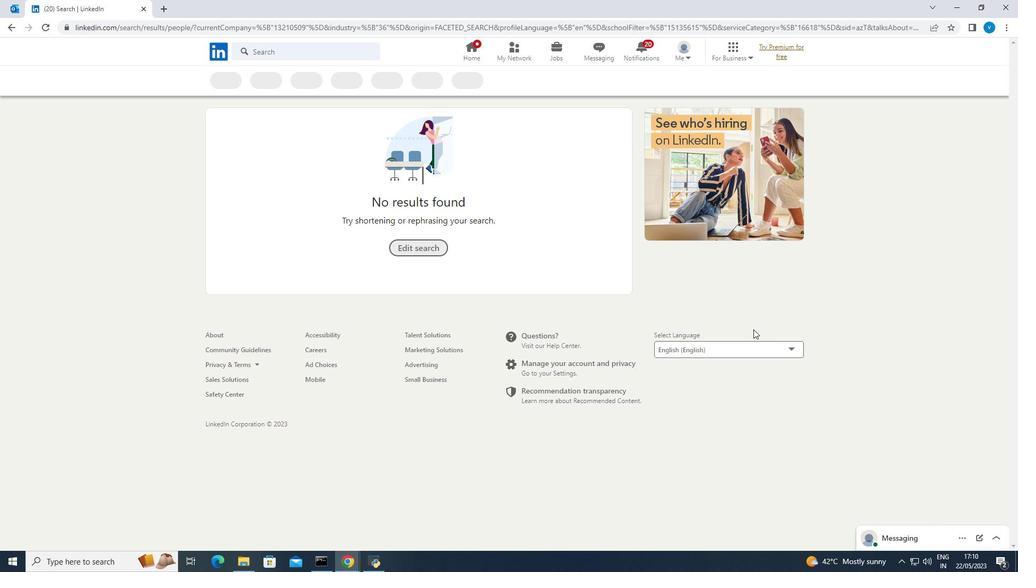 
